 Task: Establish milestones for completing different sections of the insights report.
Action: Mouse moved to (221, 129)
Screenshot: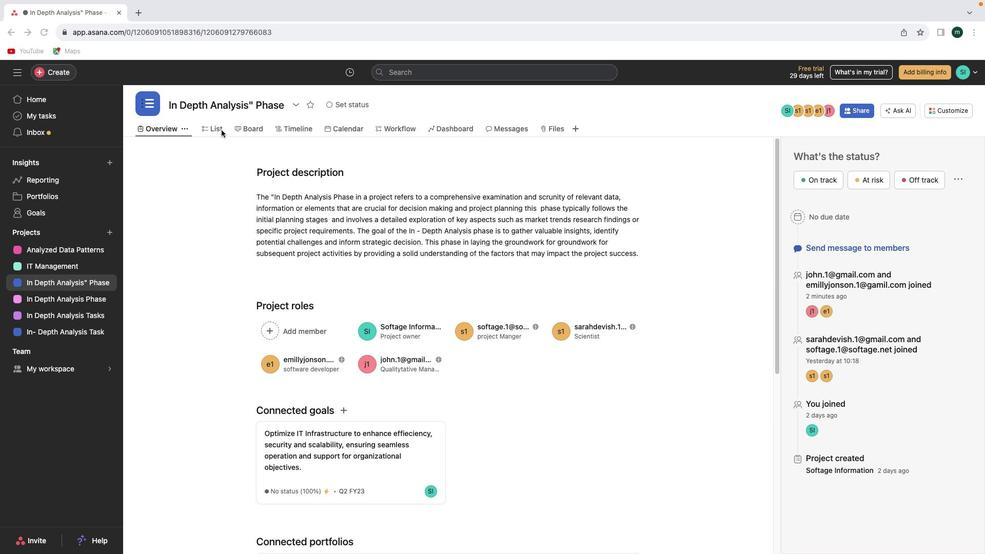 
Action: Mouse pressed left at (221, 129)
Screenshot: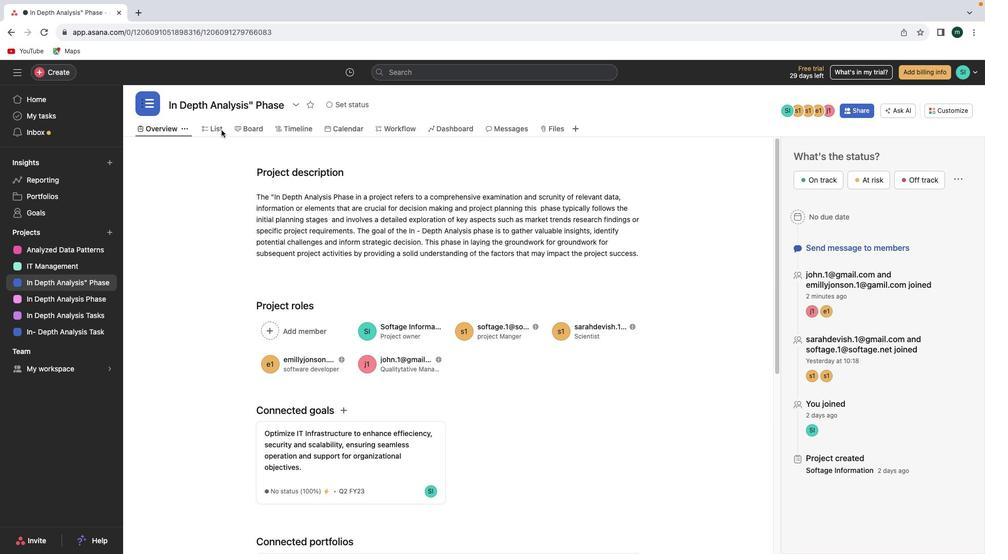 
Action: Mouse moved to (221, 131)
Screenshot: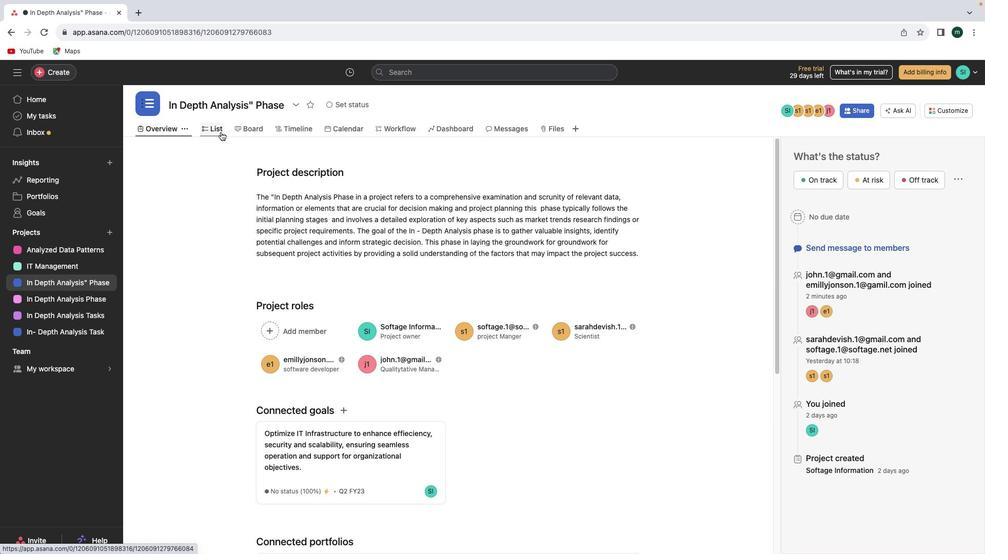 
Action: Mouse pressed left at (221, 131)
Screenshot: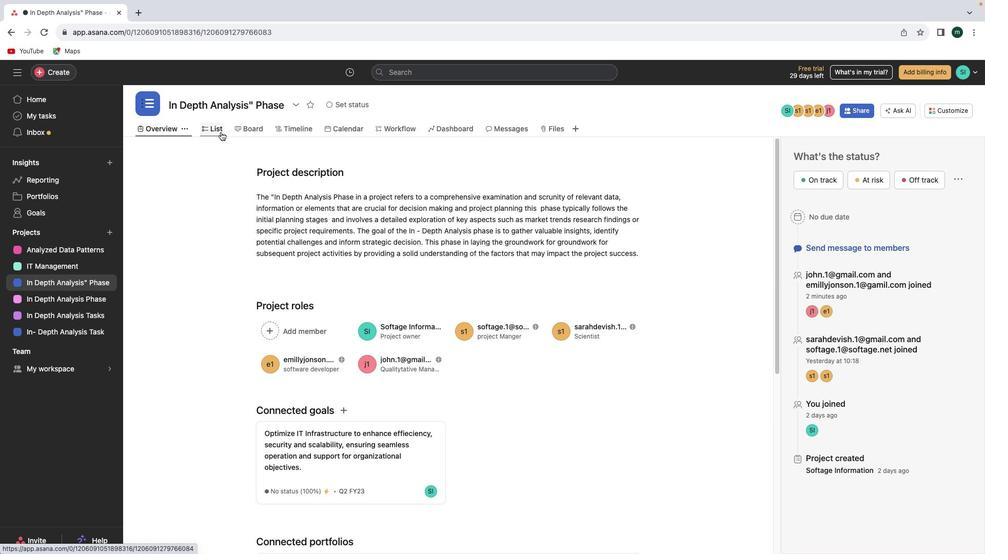 
Action: Mouse moved to (332, 205)
Screenshot: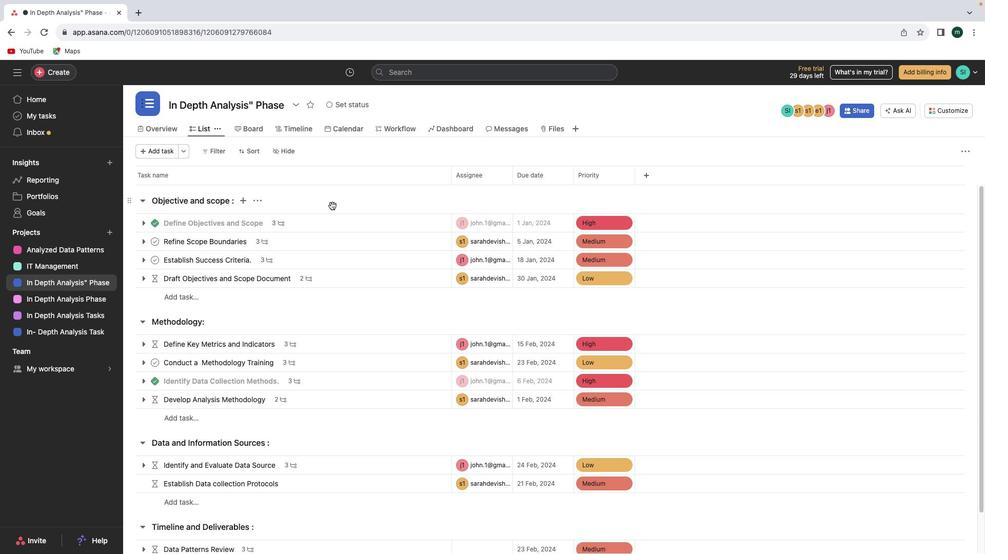 
Action: Mouse pressed left at (332, 205)
Screenshot: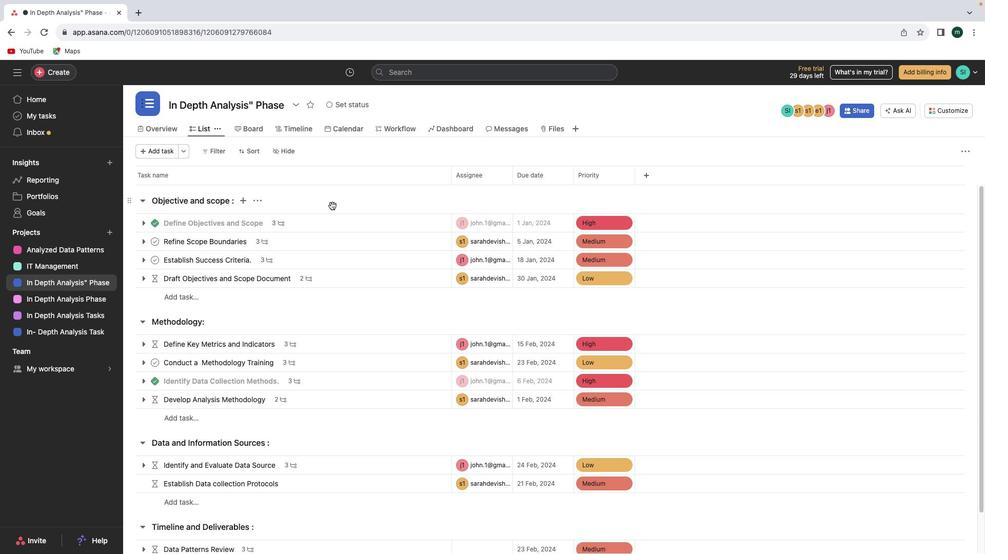 
Action: Mouse moved to (188, 202)
Screenshot: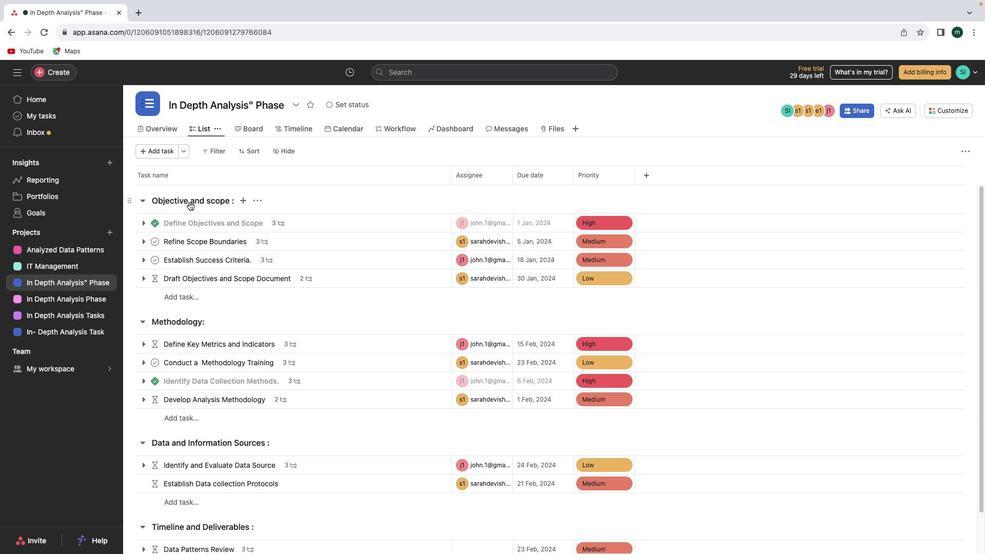 
Action: Mouse pressed left at (188, 202)
Screenshot: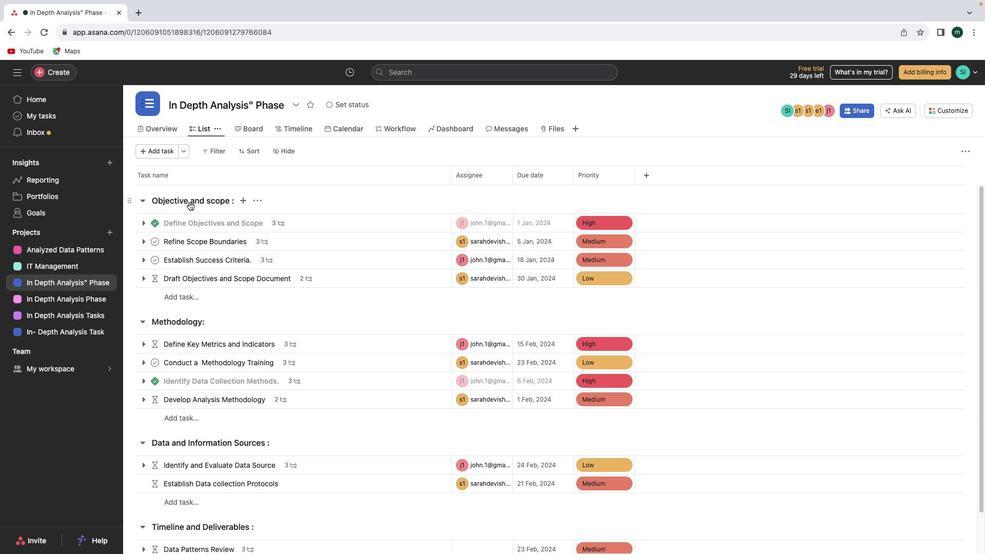 
Action: Mouse moved to (328, 220)
Screenshot: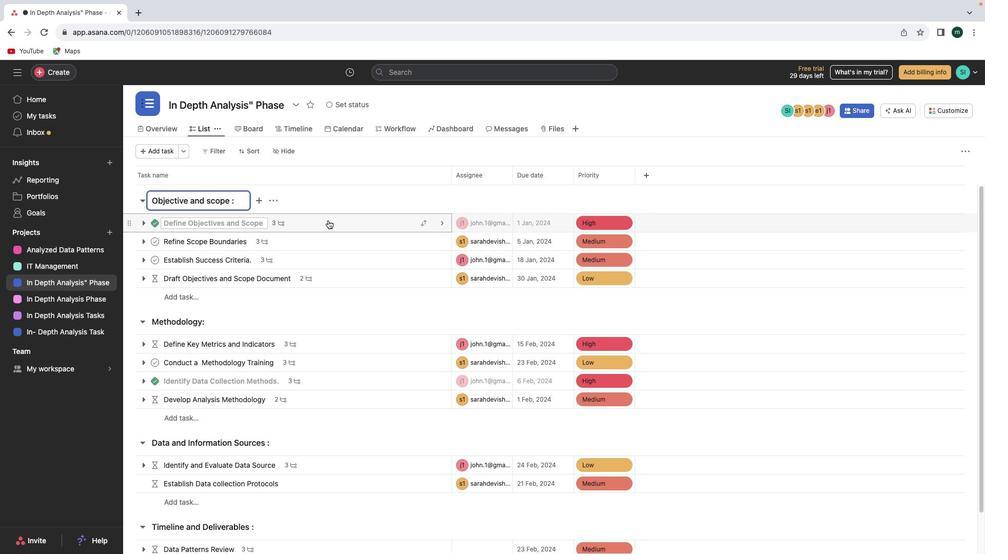 
Action: Mouse pressed left at (328, 220)
Screenshot: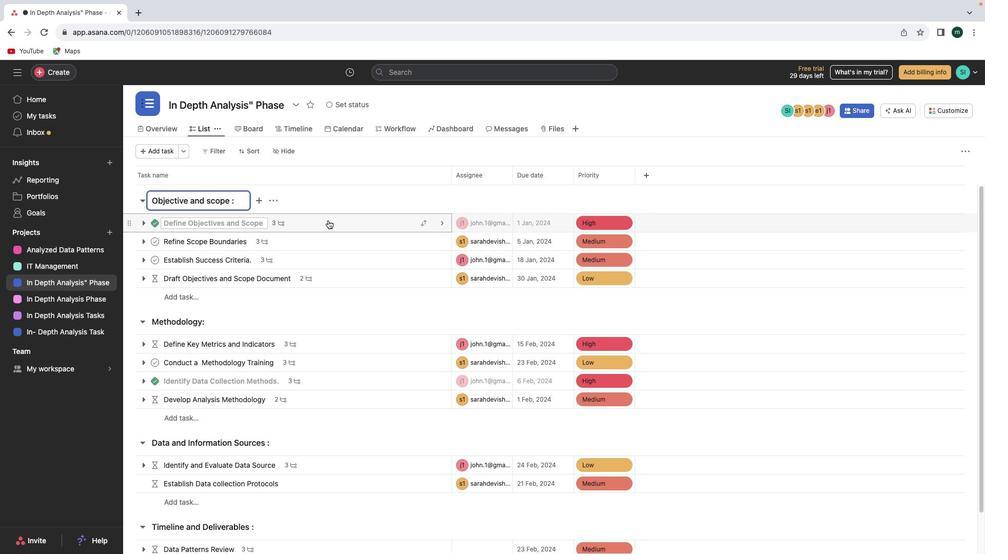 
Action: Mouse moved to (888, 99)
Screenshot: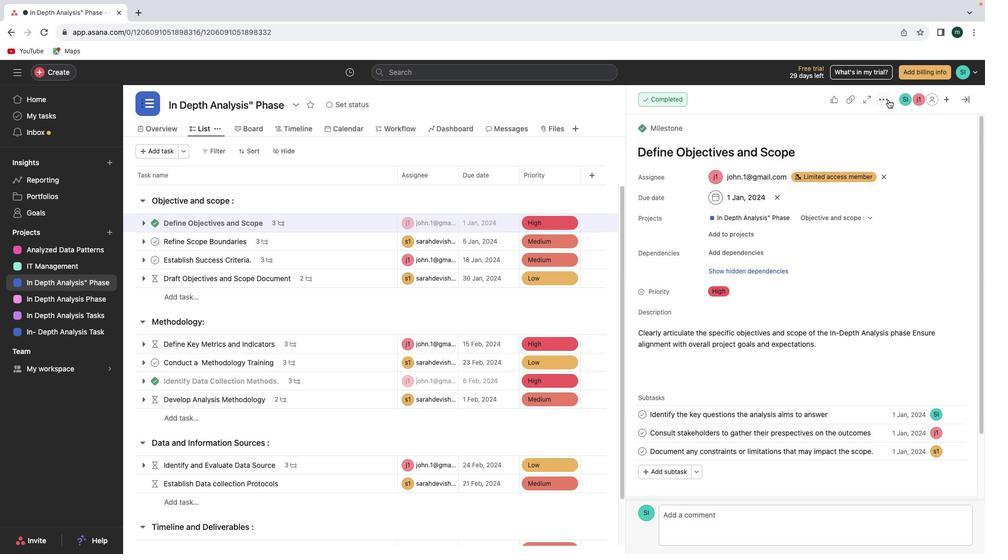 
Action: Mouse pressed left at (888, 99)
Screenshot: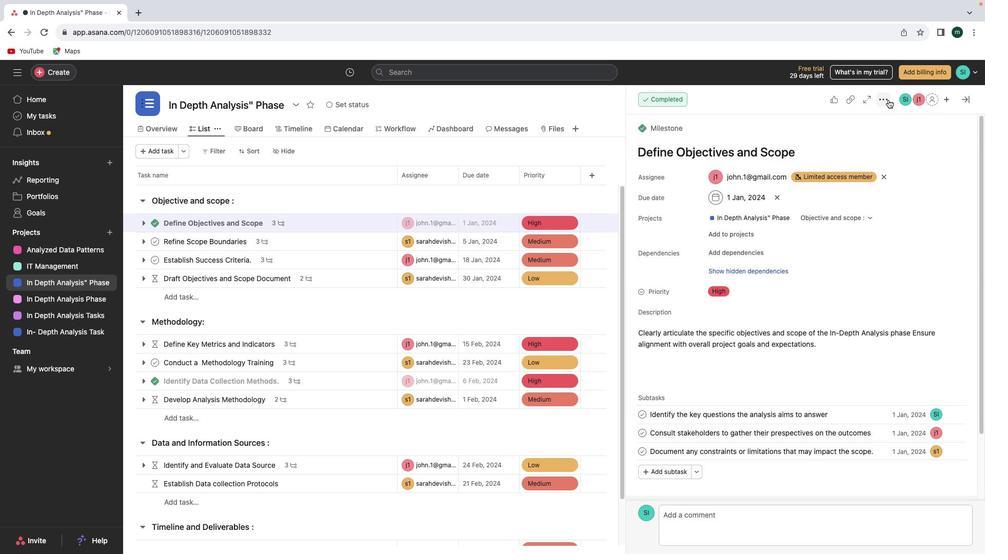 
Action: Mouse moved to (824, 293)
Screenshot: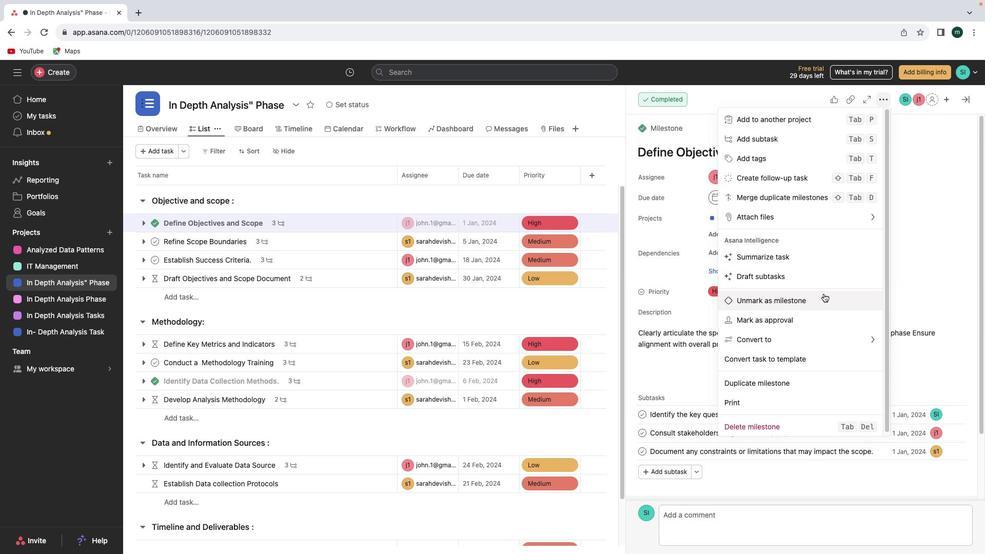 
Action: Mouse pressed left at (824, 293)
Screenshot: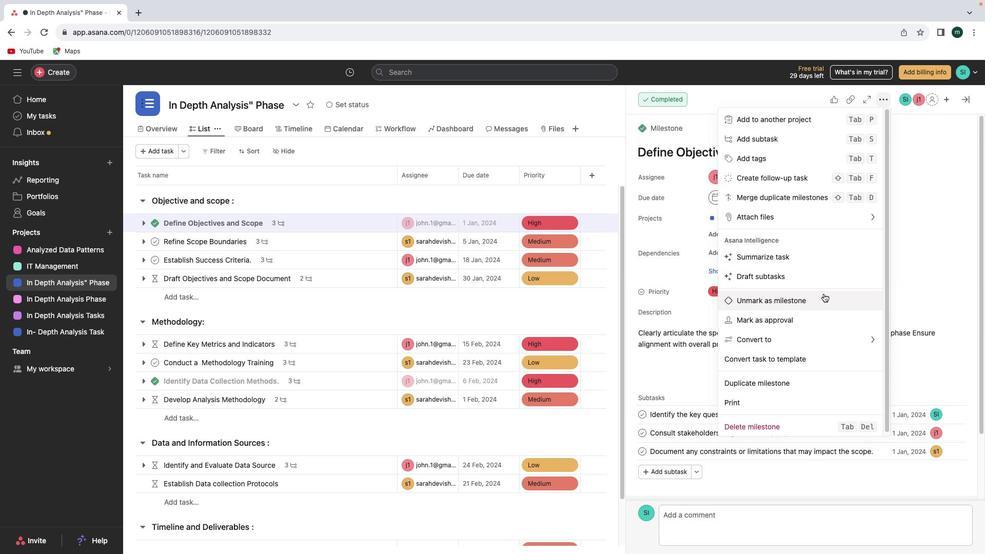 
Action: Mouse moved to (476, 195)
Screenshot: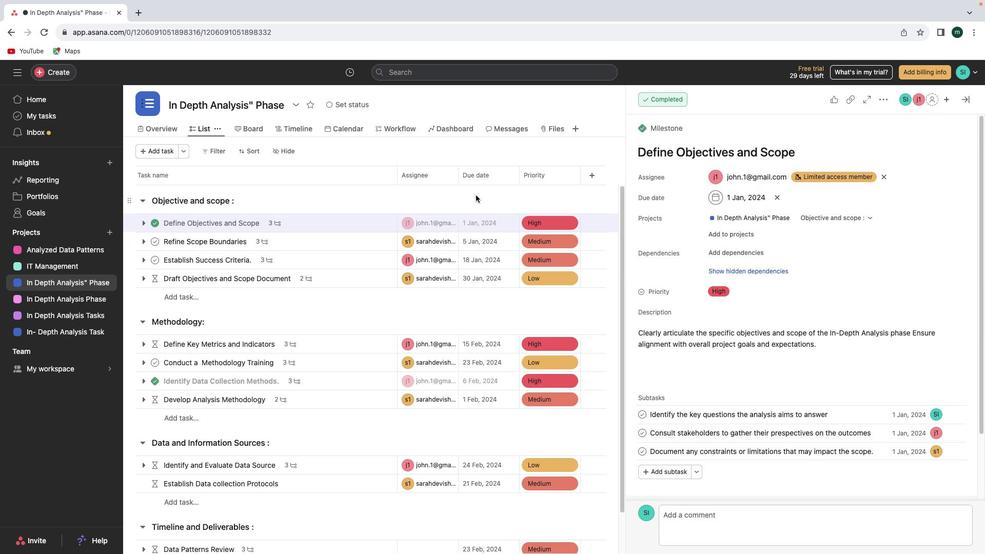 
Action: Mouse pressed left at (476, 195)
Screenshot: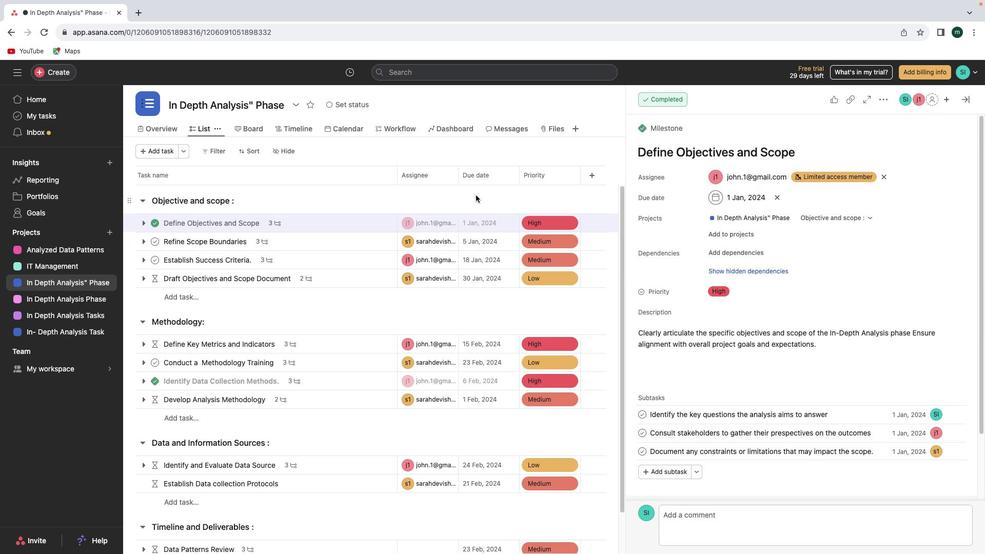 
Action: Mouse moved to (309, 254)
Screenshot: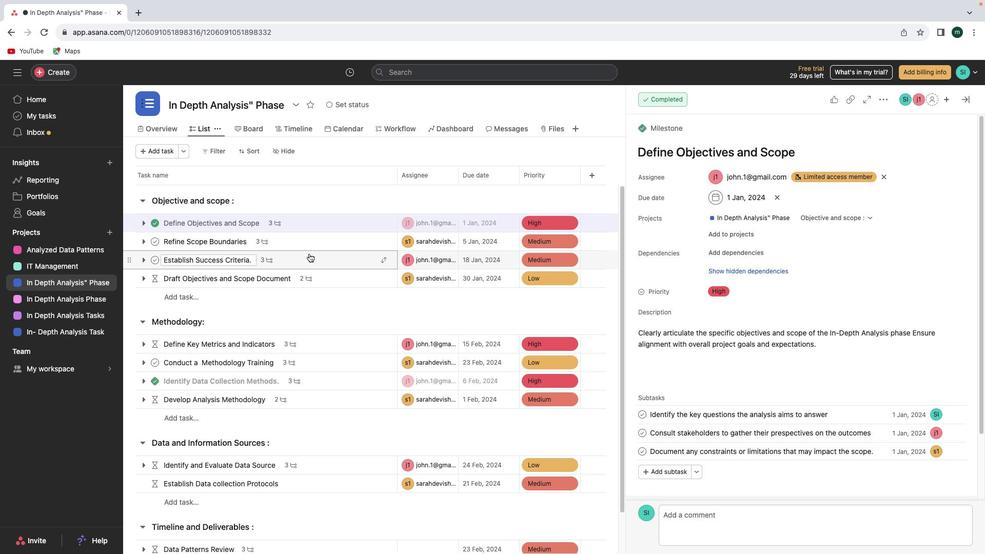 
Action: Mouse pressed left at (309, 254)
Screenshot: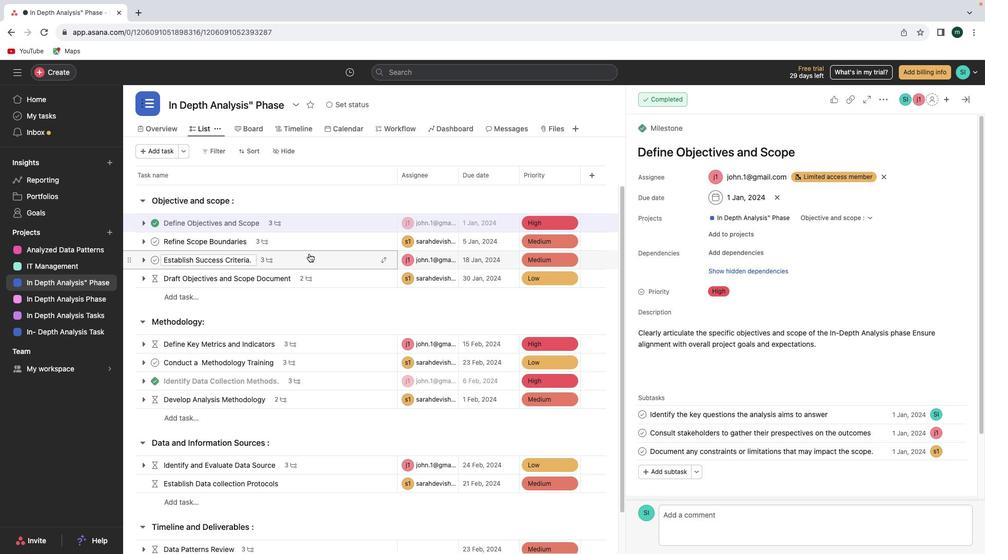 
Action: Mouse moved to (886, 100)
Screenshot: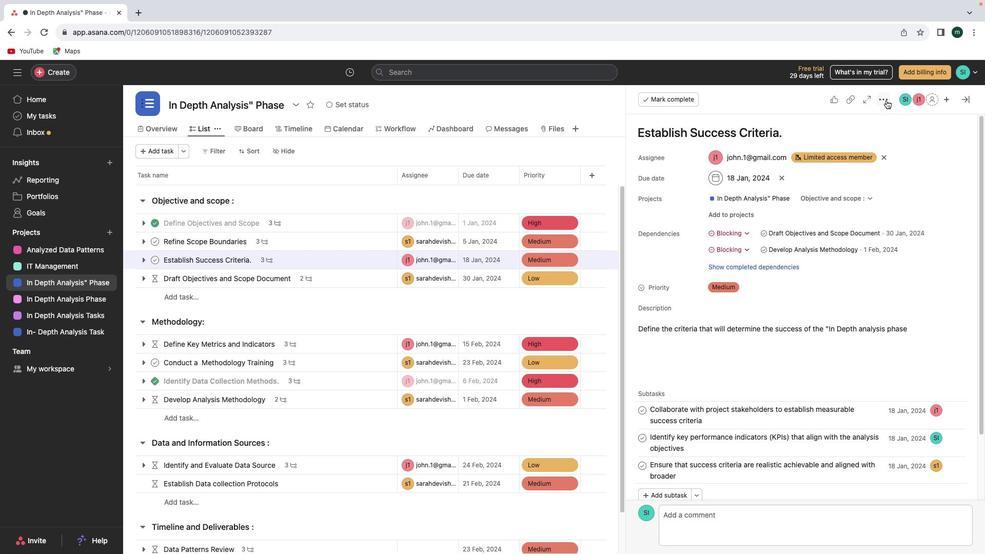 
Action: Mouse pressed left at (886, 100)
Screenshot: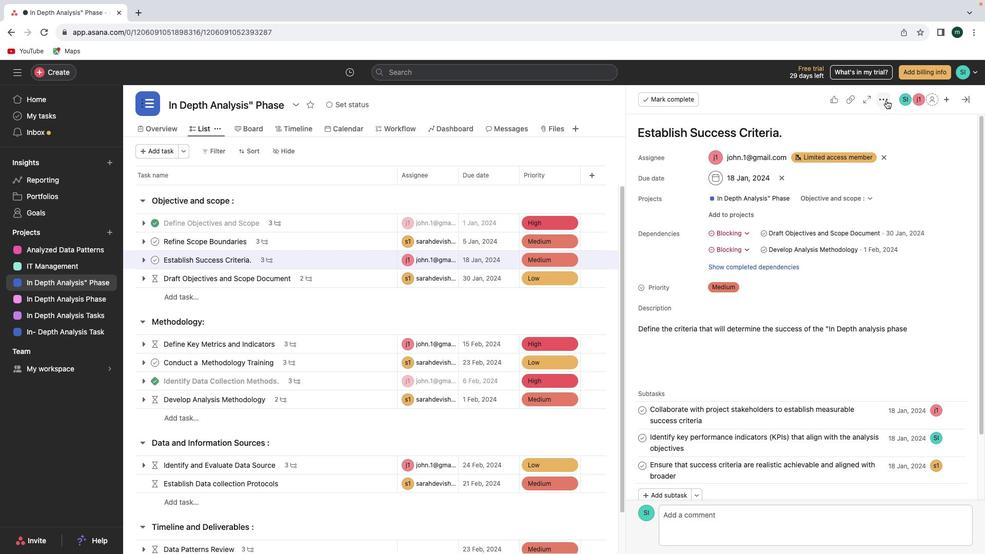
Action: Mouse moved to (820, 296)
Screenshot: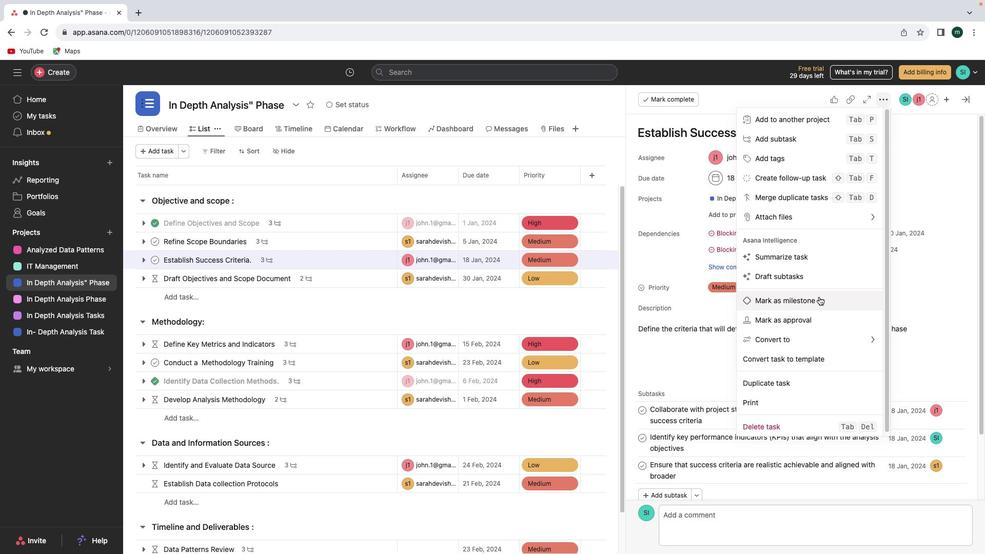 
Action: Mouse pressed left at (820, 296)
Screenshot: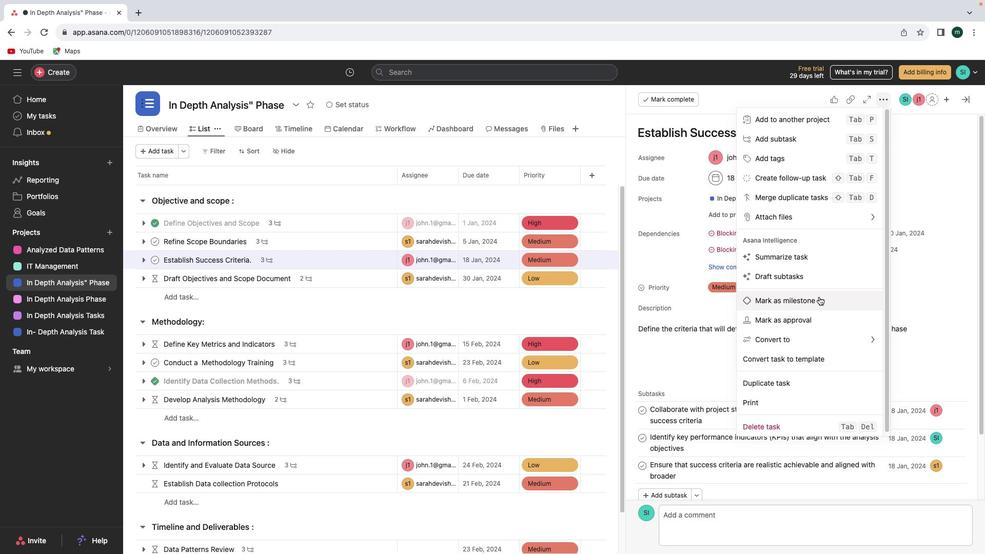 
Action: Mouse moved to (962, 100)
Screenshot: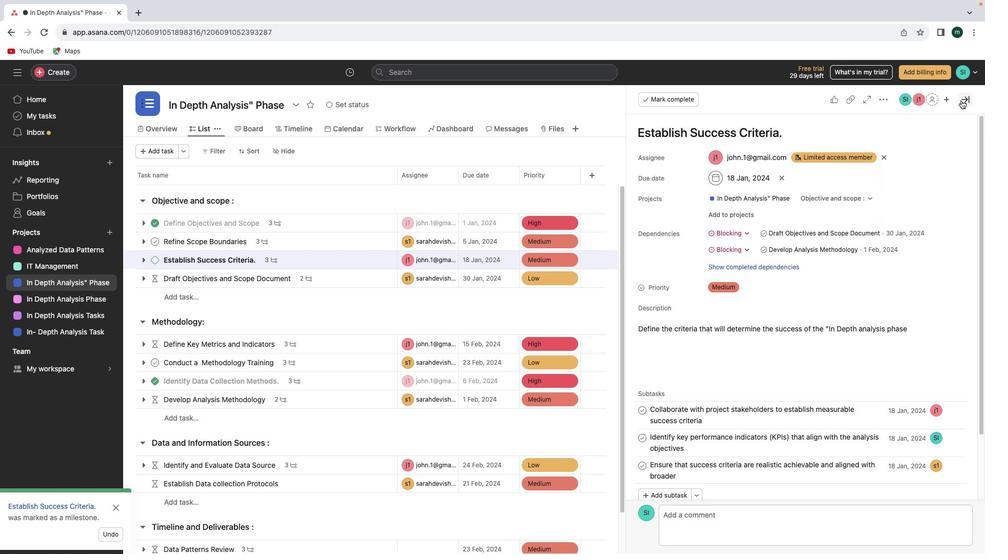 
Action: Mouse pressed left at (962, 100)
Screenshot: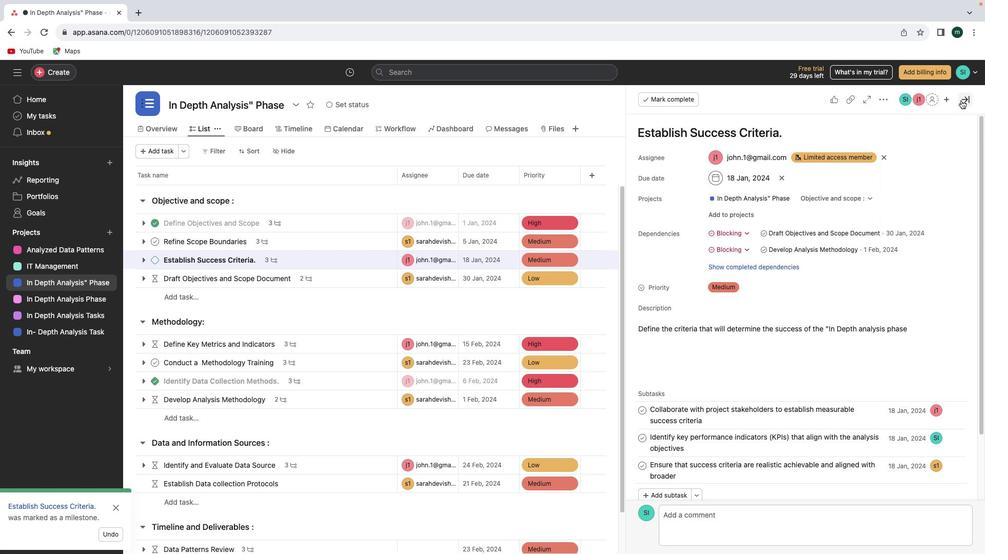 
Action: Mouse moved to (349, 344)
Screenshot: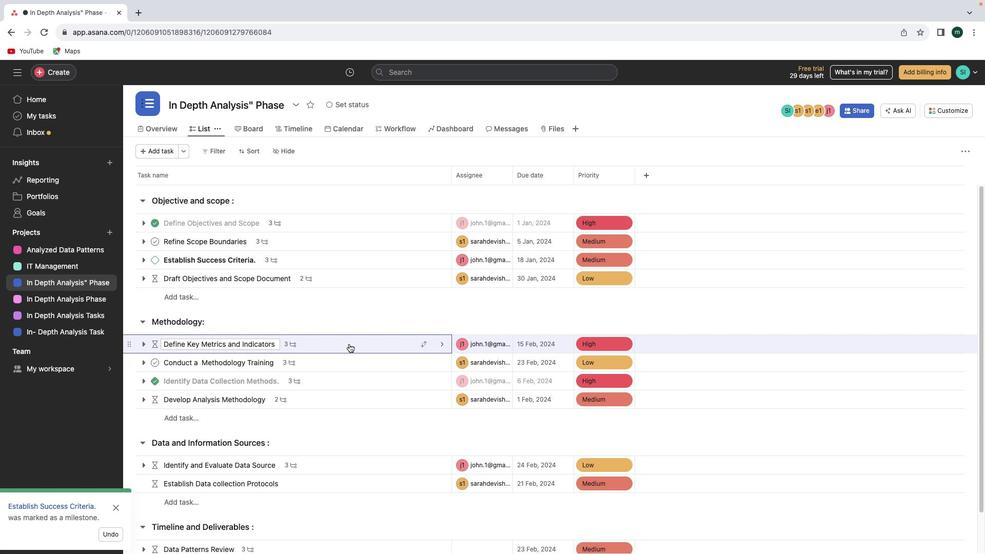 
Action: Mouse pressed left at (349, 344)
Screenshot: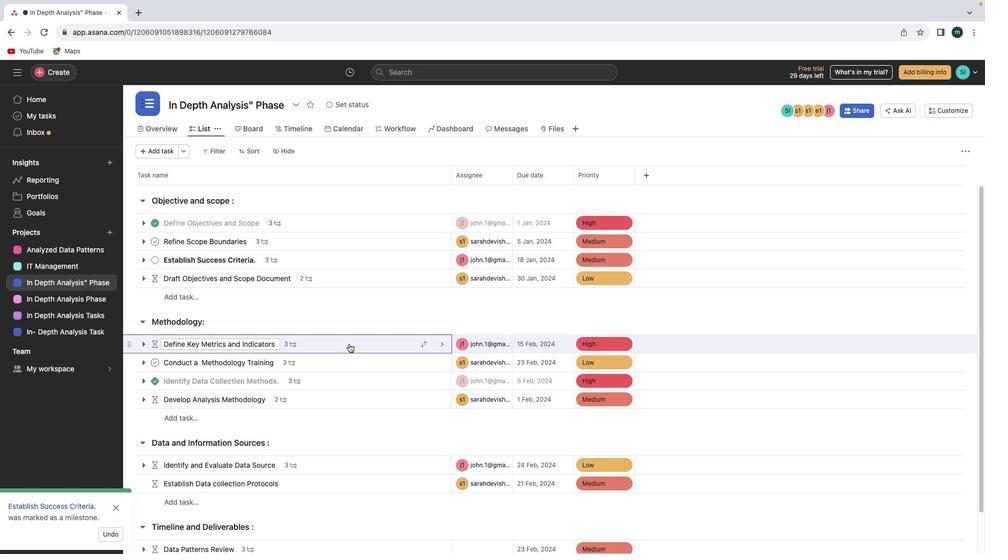 
Action: Mouse moved to (886, 101)
Screenshot: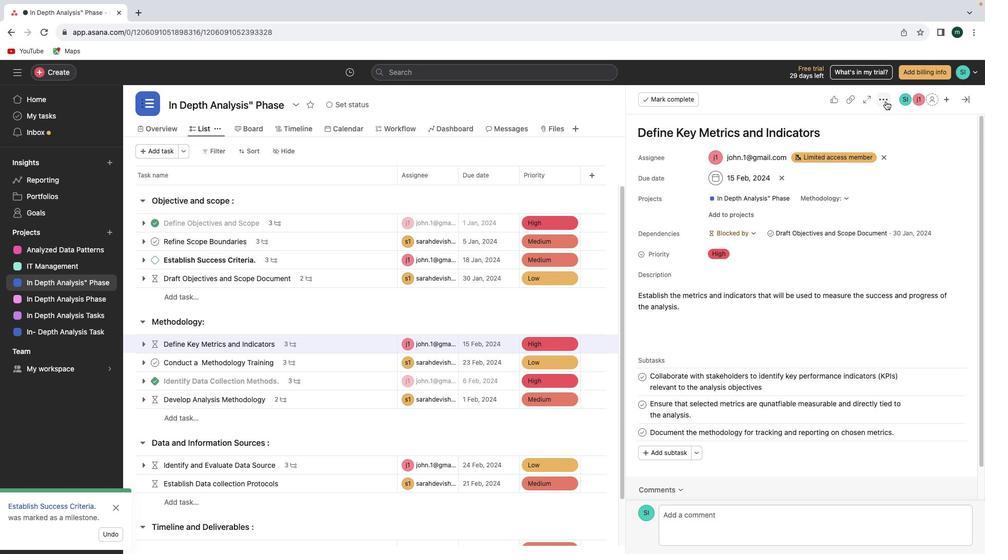 
Action: Mouse pressed left at (886, 101)
Screenshot: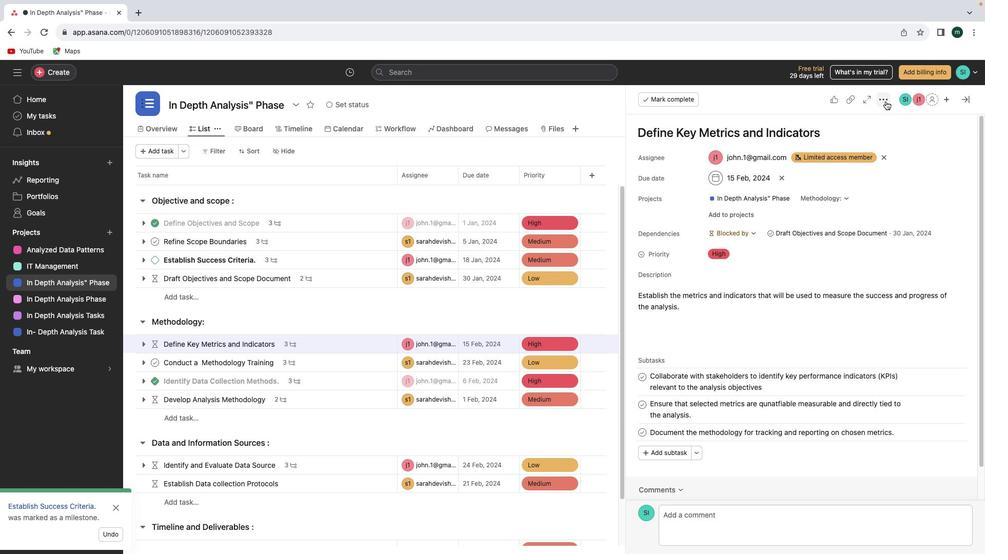 
Action: Mouse moved to (815, 306)
Screenshot: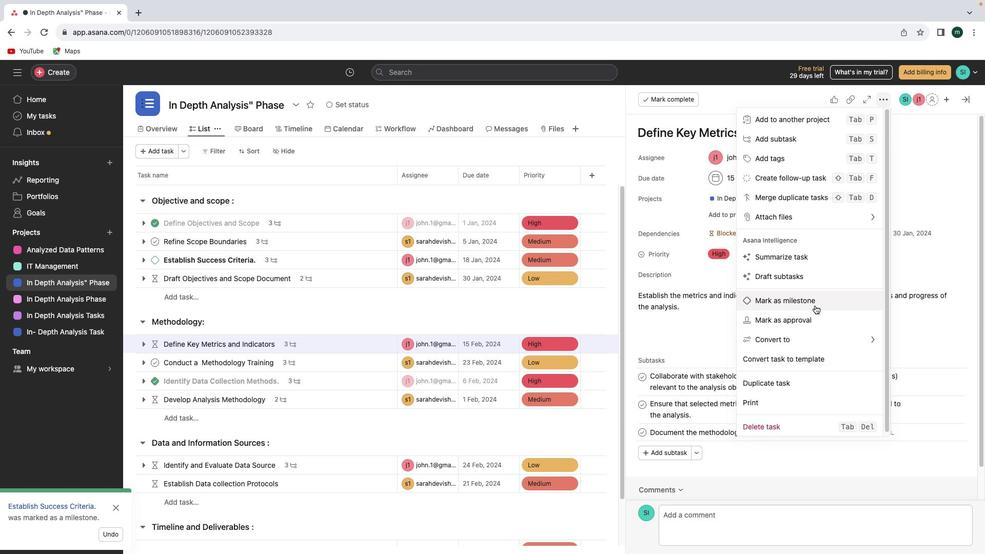 
Action: Mouse pressed left at (815, 306)
Screenshot: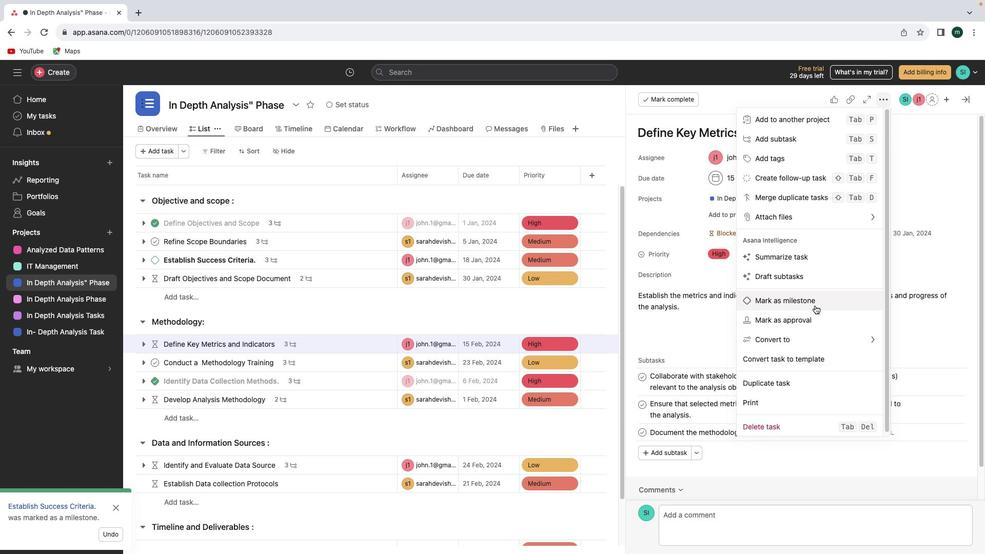 
Action: Mouse moved to (962, 100)
Screenshot: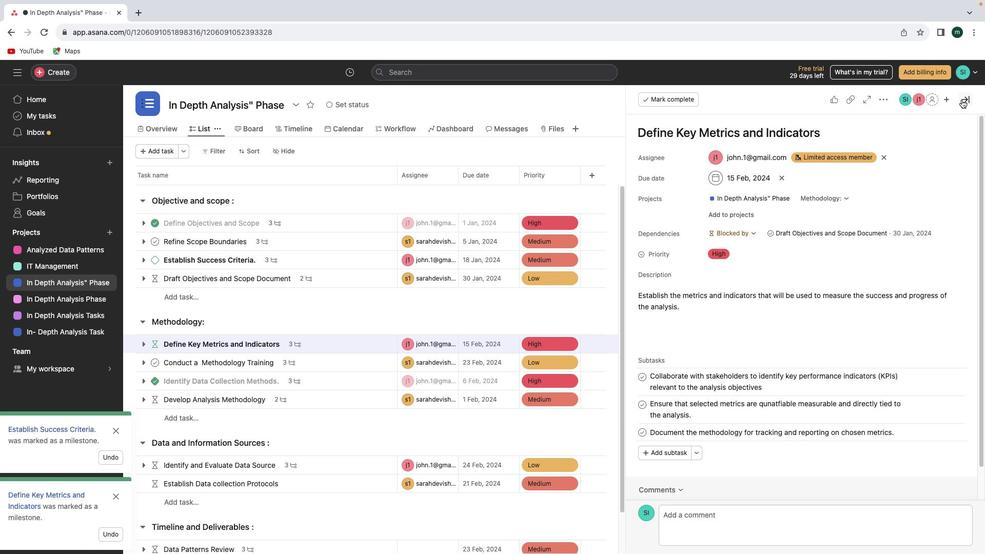 
Action: Mouse pressed left at (962, 100)
Screenshot: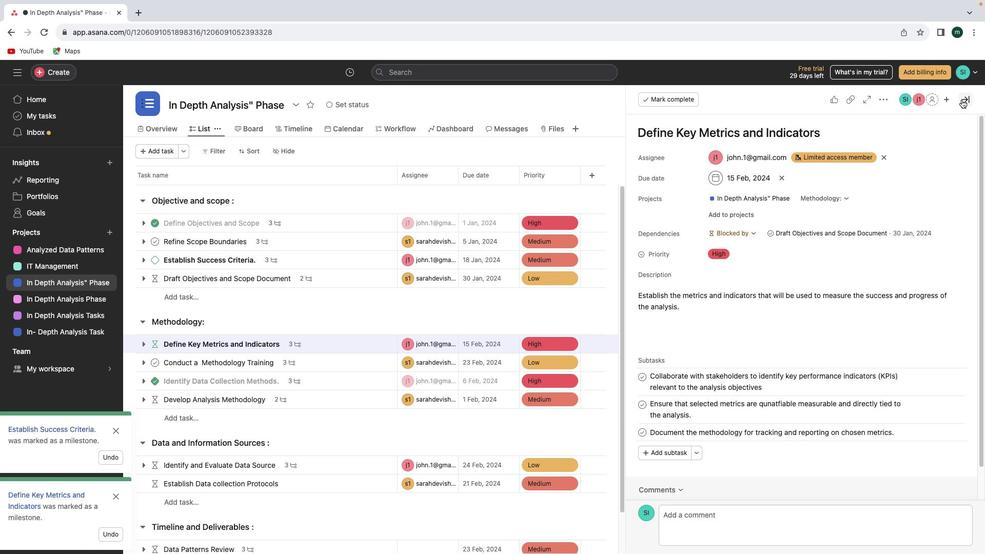 
Action: Mouse moved to (334, 402)
Screenshot: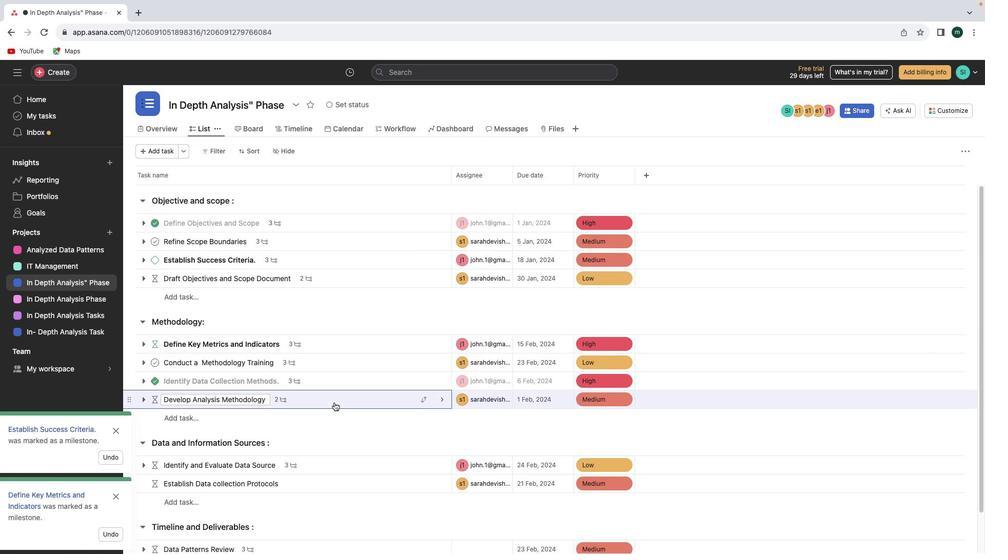
Action: Mouse pressed left at (334, 402)
Screenshot: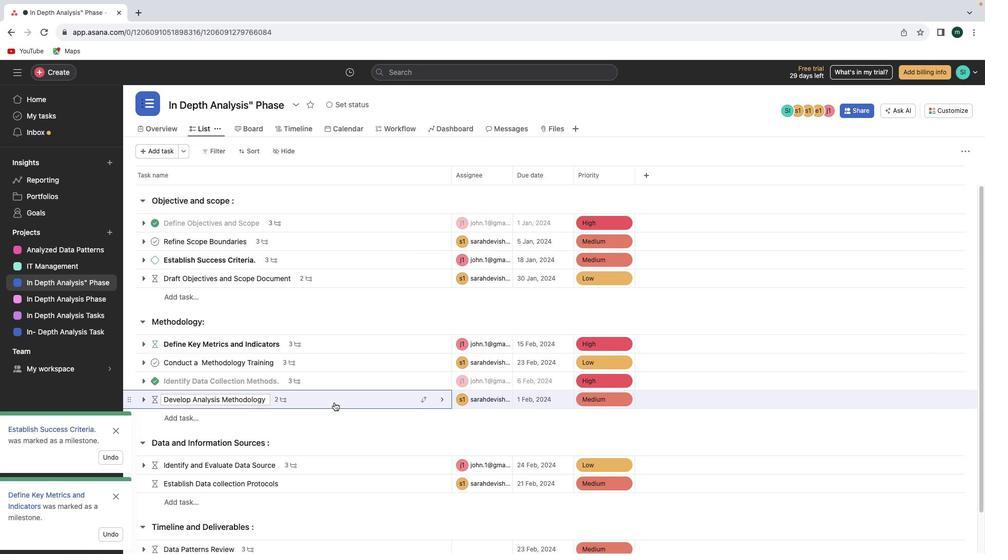 
Action: Mouse moved to (884, 101)
Screenshot: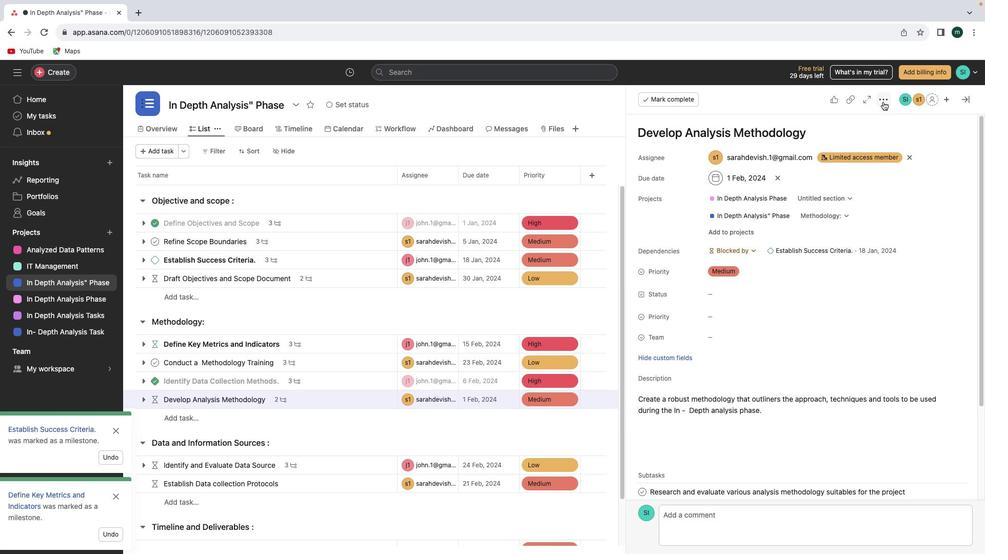 
Action: Mouse pressed left at (884, 101)
Screenshot: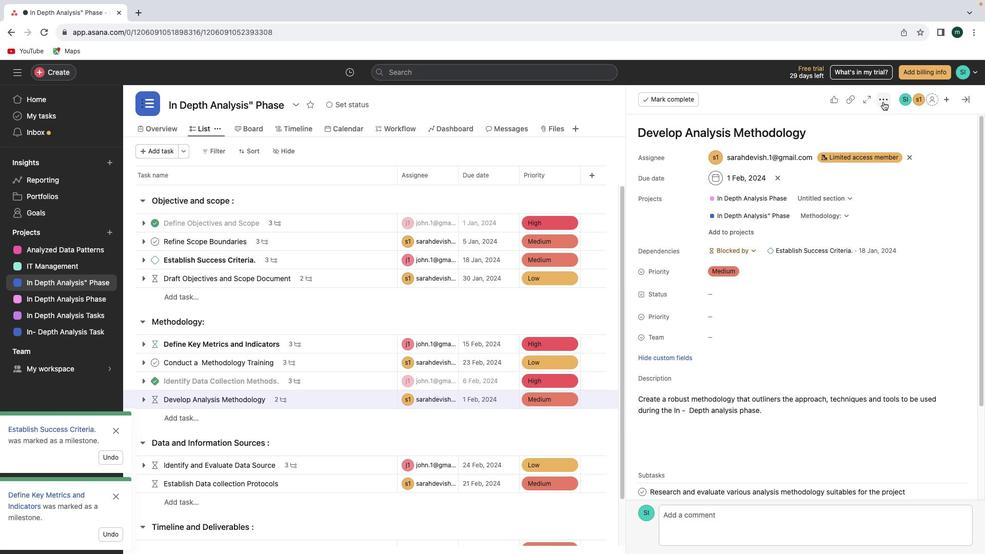 
Action: Mouse moved to (855, 306)
Screenshot: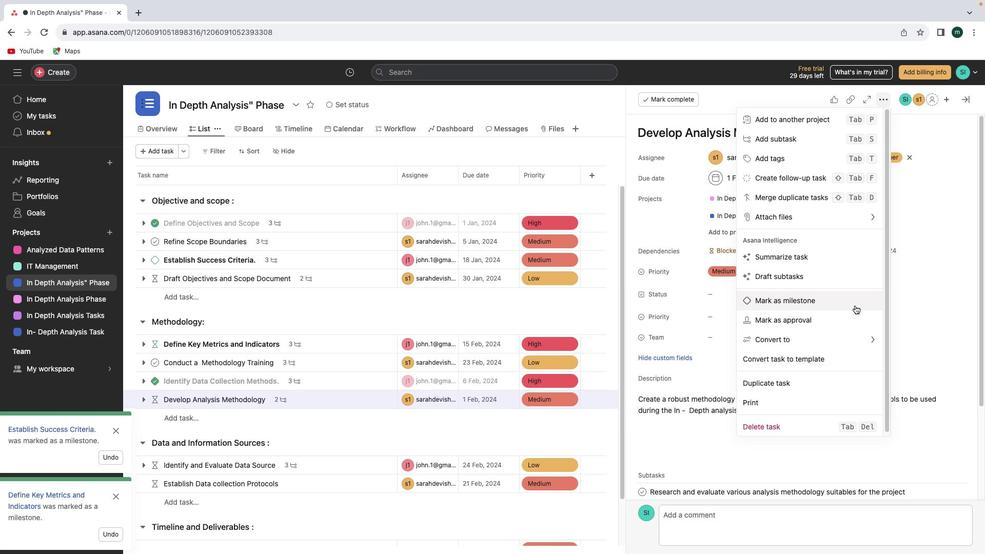 
Action: Mouse pressed left at (855, 306)
Screenshot: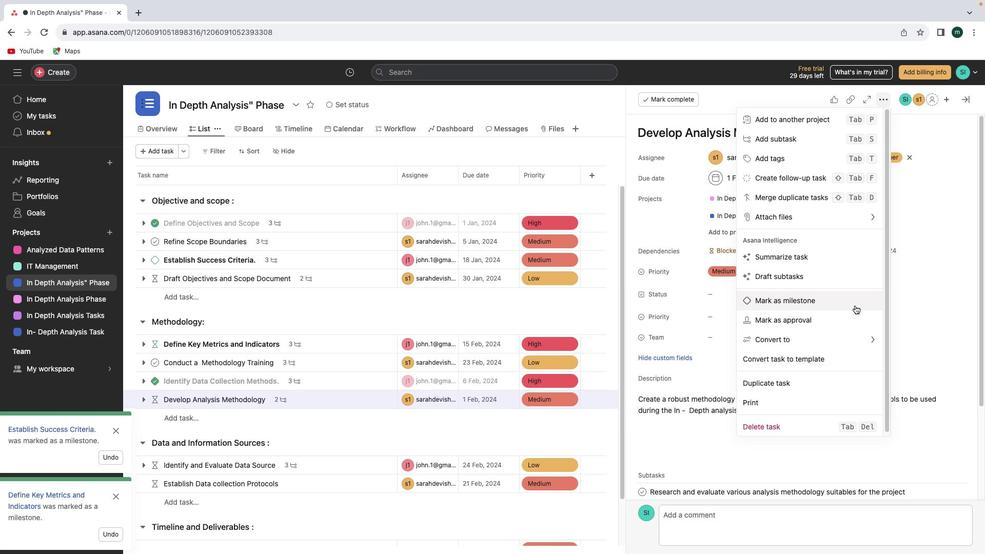 
Action: Mouse moved to (959, 95)
Screenshot: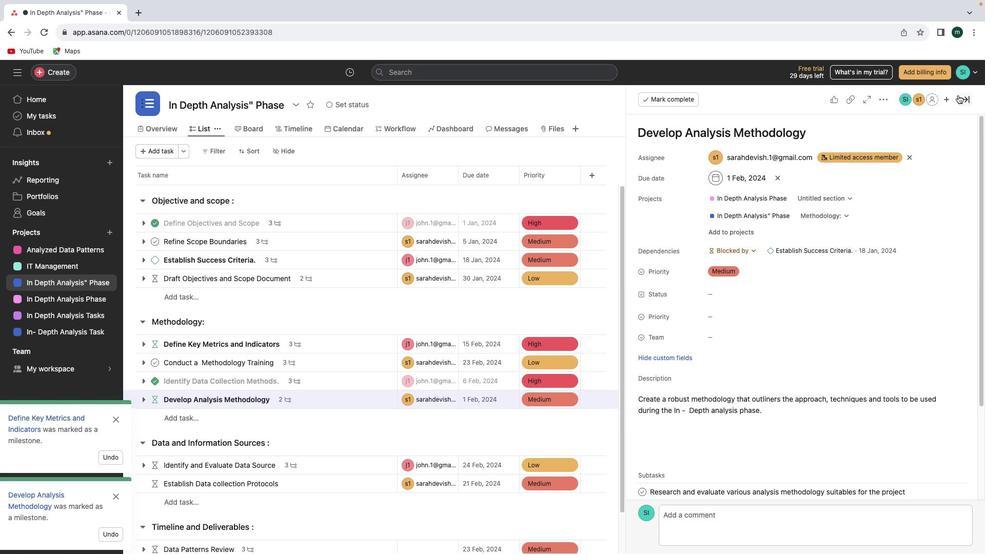 
Action: Mouse pressed left at (959, 95)
Screenshot: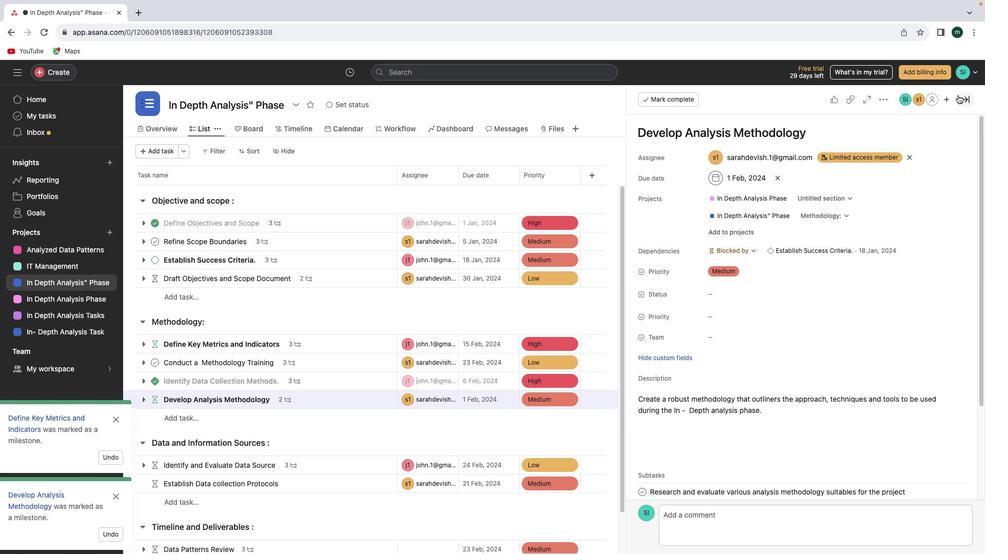 
Action: Mouse moved to (516, 457)
Screenshot: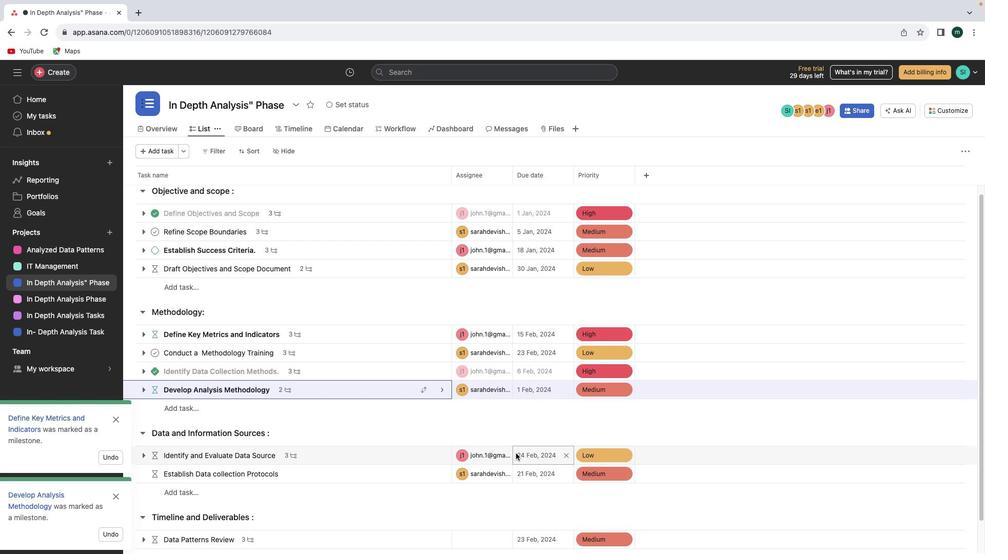 
Action: Mouse scrolled (516, 457) with delta (0, 0)
Screenshot: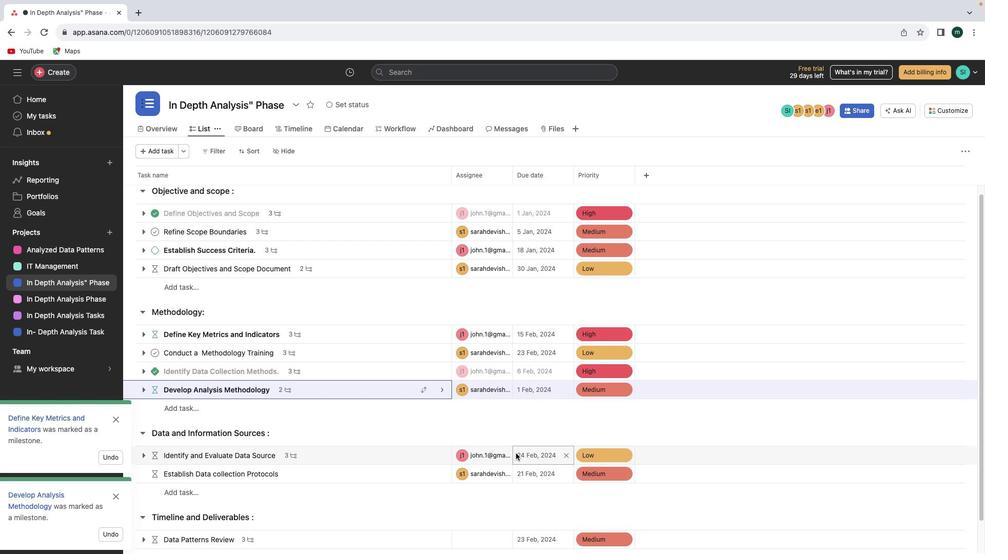 
Action: Mouse moved to (516, 457)
Screenshot: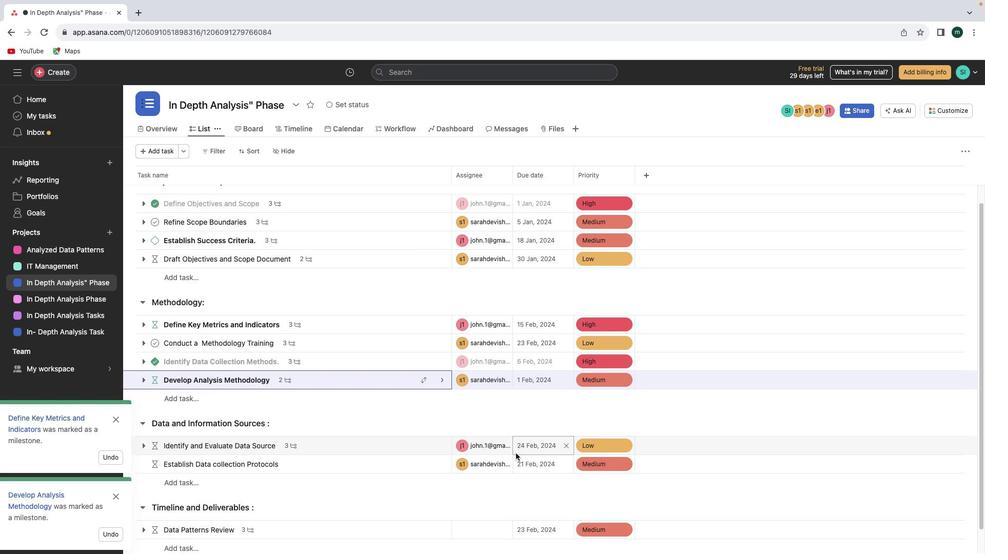 
Action: Mouse scrolled (516, 457) with delta (0, 0)
Screenshot: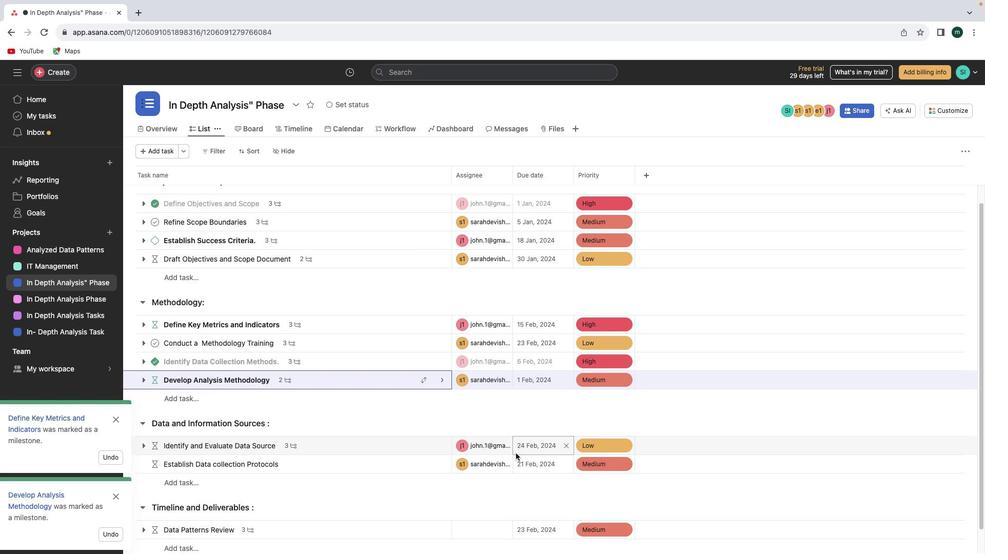 
Action: Mouse moved to (516, 456)
Screenshot: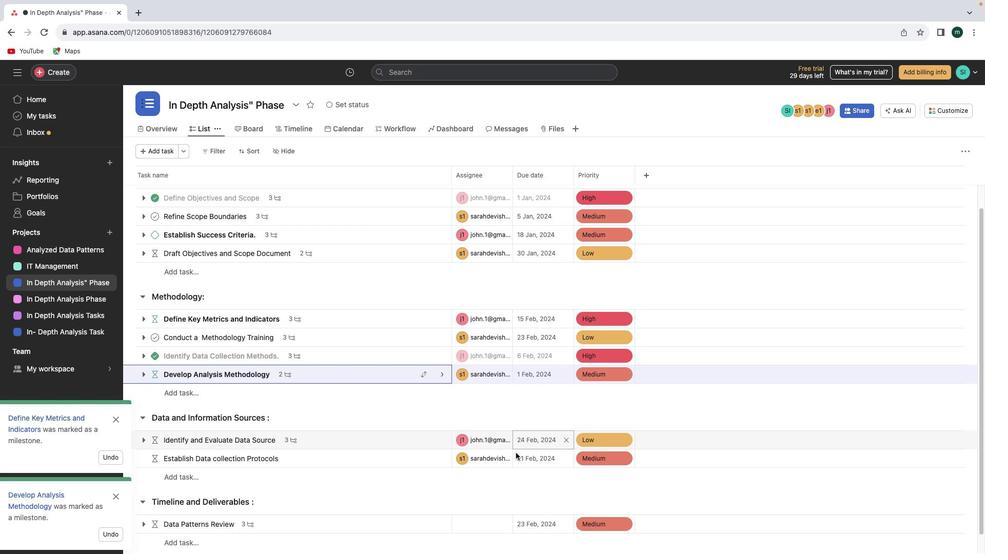 
Action: Mouse scrolled (516, 456) with delta (0, -1)
Screenshot: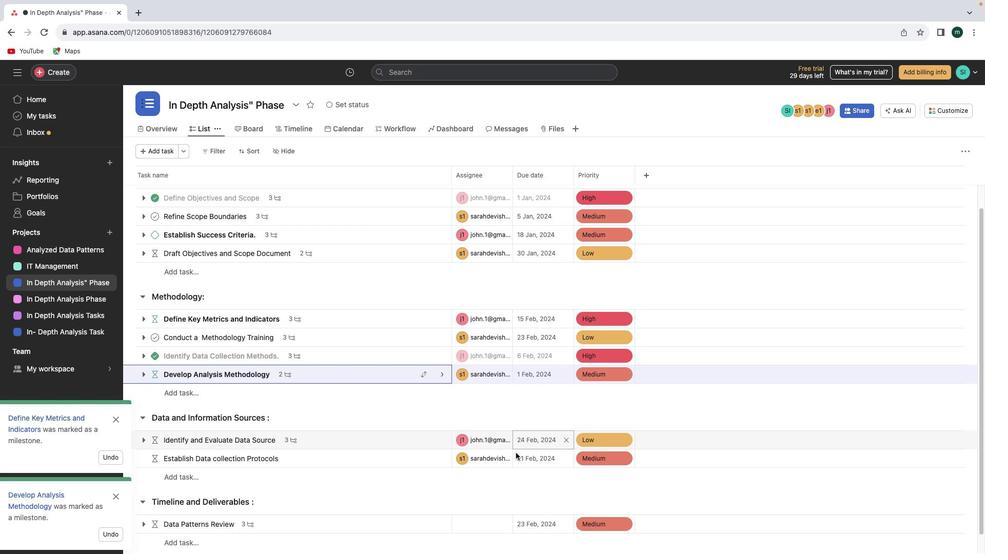 
Action: Mouse moved to (382, 421)
Screenshot: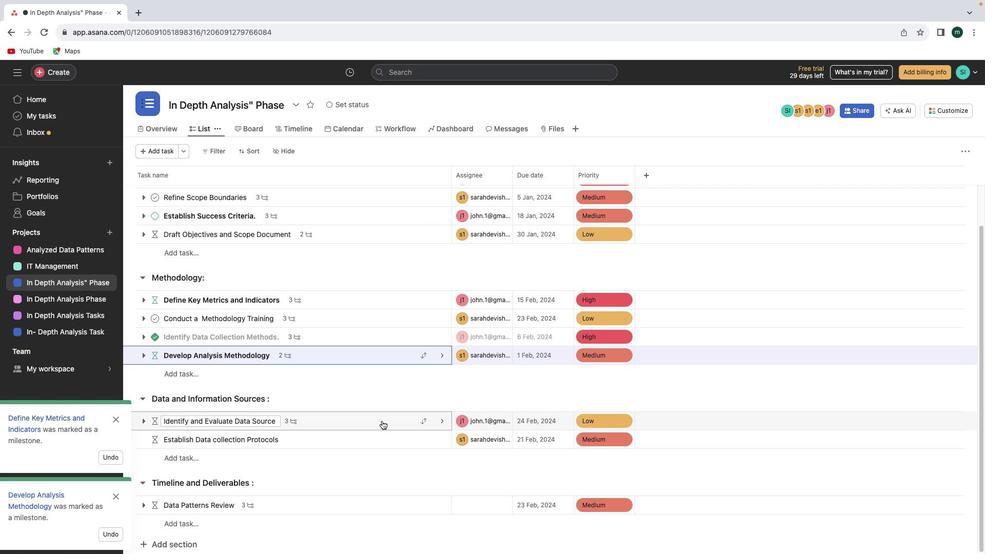 
Action: Mouse pressed left at (382, 421)
Screenshot: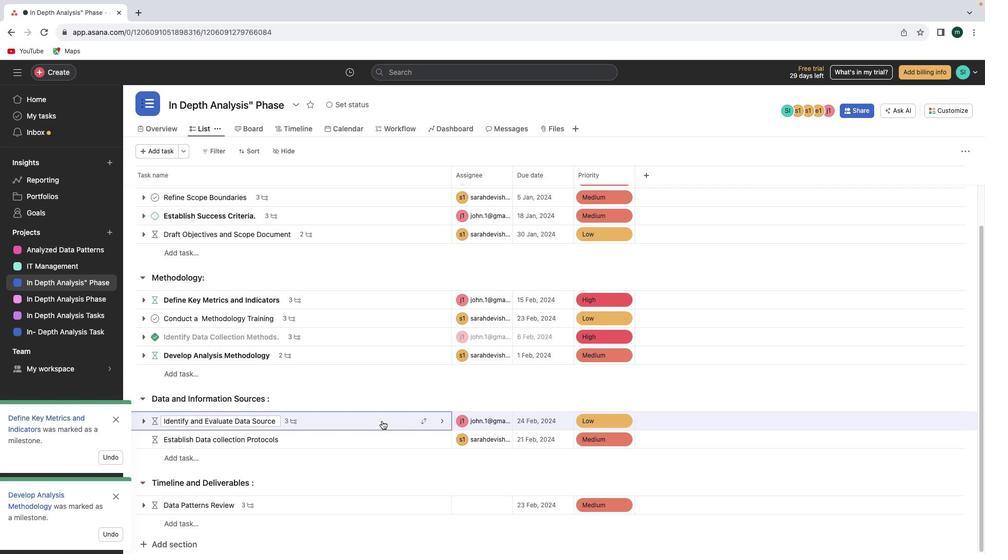 
Action: Mouse moved to (883, 99)
Screenshot: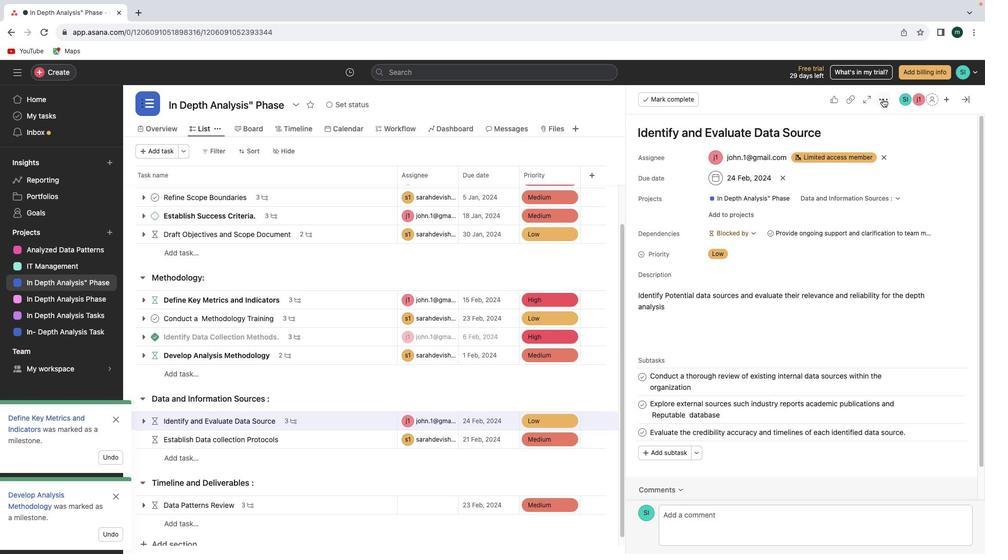 
Action: Mouse pressed left at (883, 99)
Screenshot: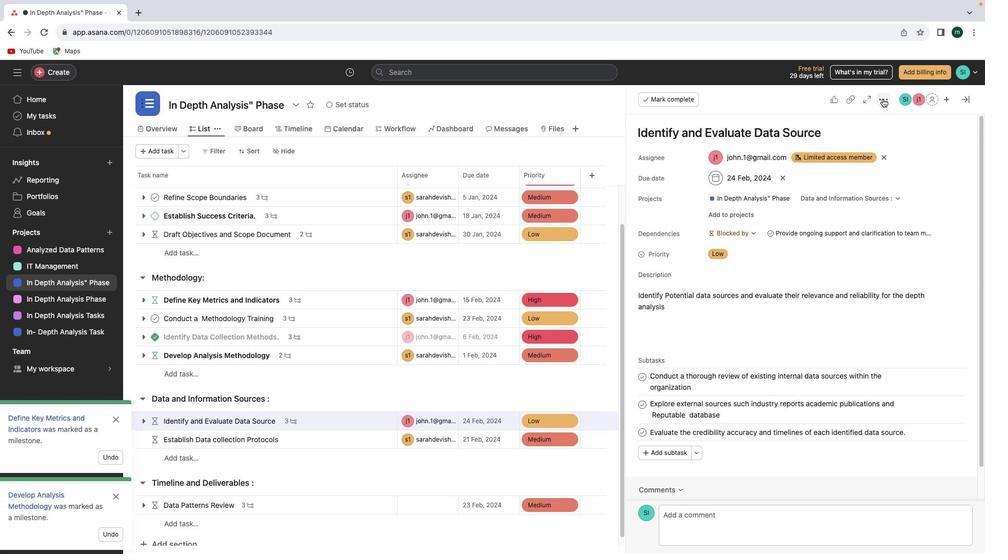 
Action: Mouse moved to (829, 301)
Screenshot: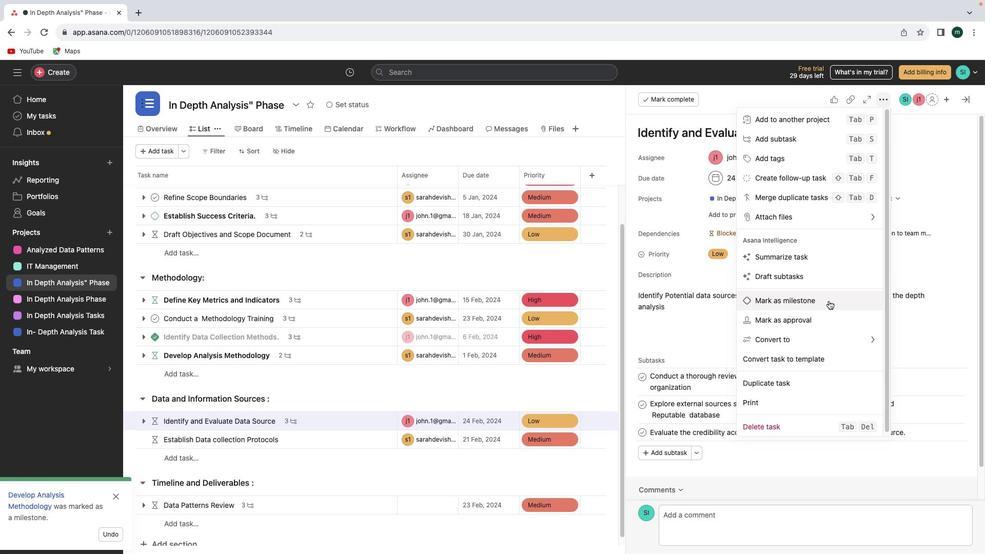 
Action: Mouse pressed left at (829, 301)
Screenshot: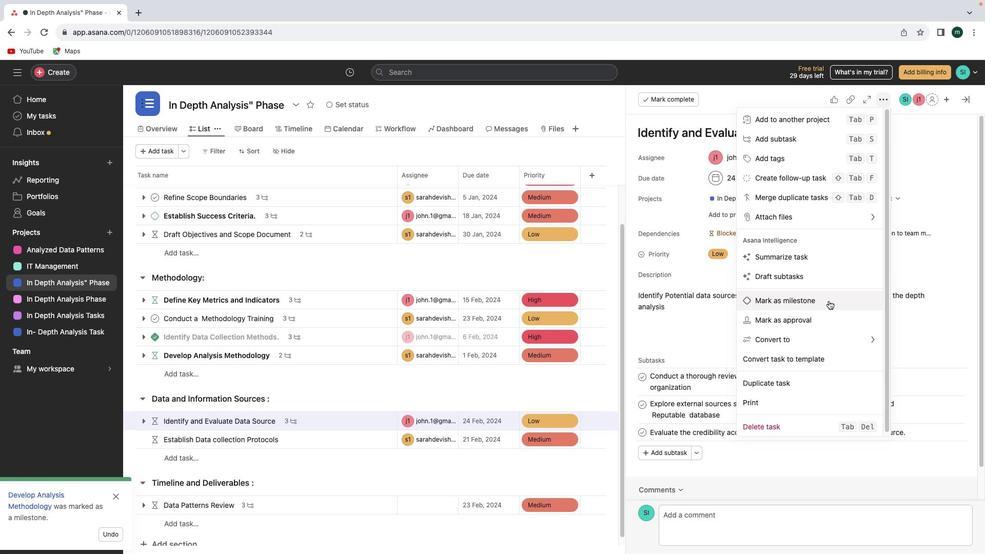 
Action: Mouse moved to (961, 100)
Screenshot: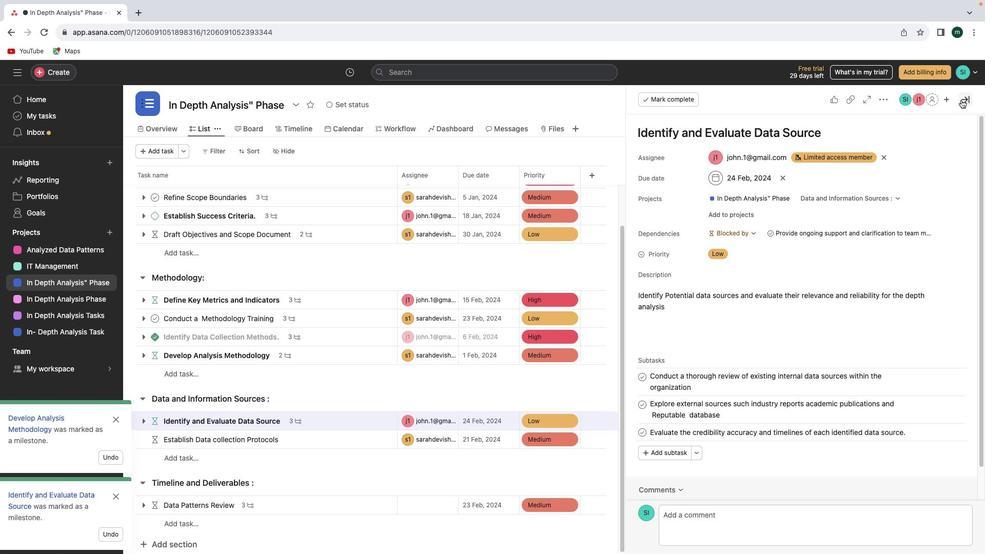 
Action: Mouse pressed left at (961, 100)
Screenshot: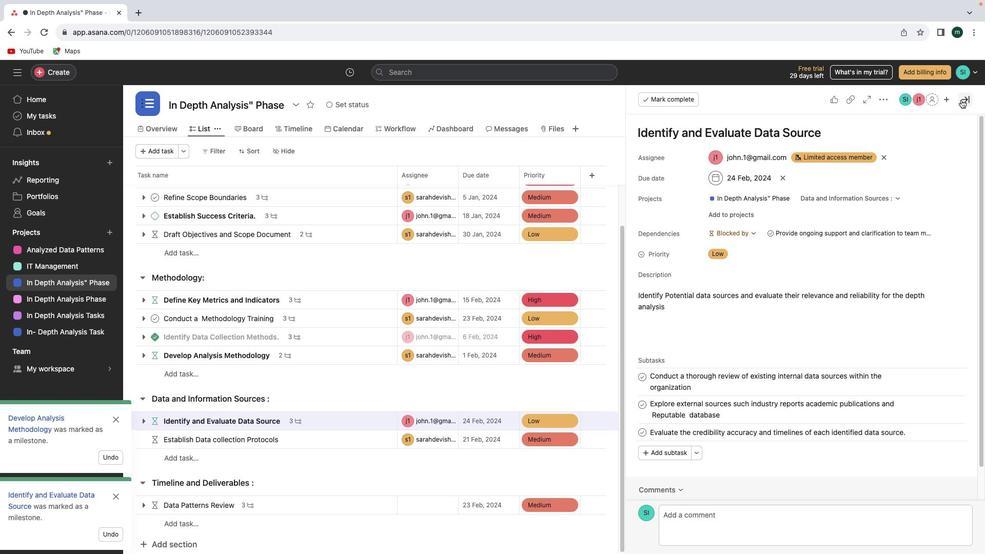 
Action: Mouse moved to (329, 462)
Screenshot: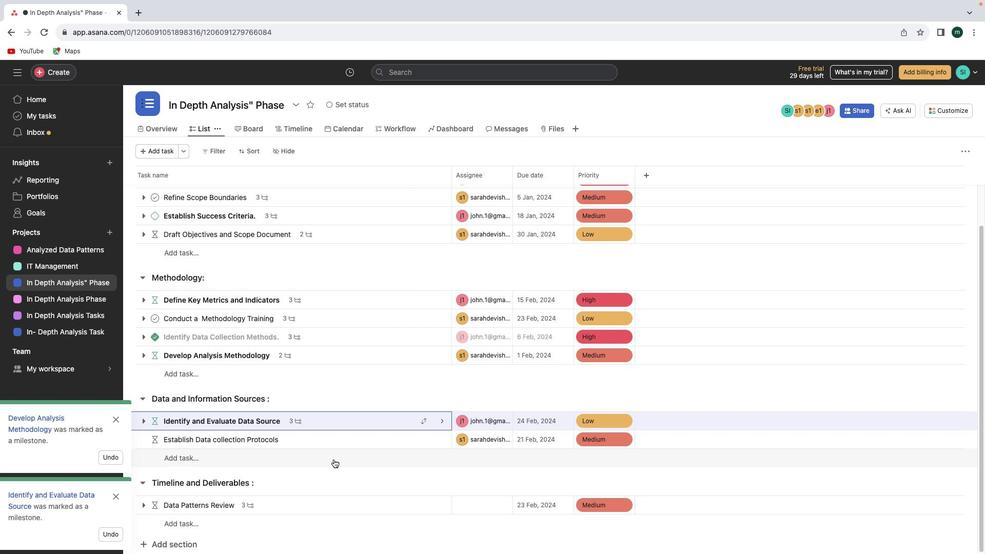 
Action: Mouse scrolled (329, 462) with delta (0, 0)
Screenshot: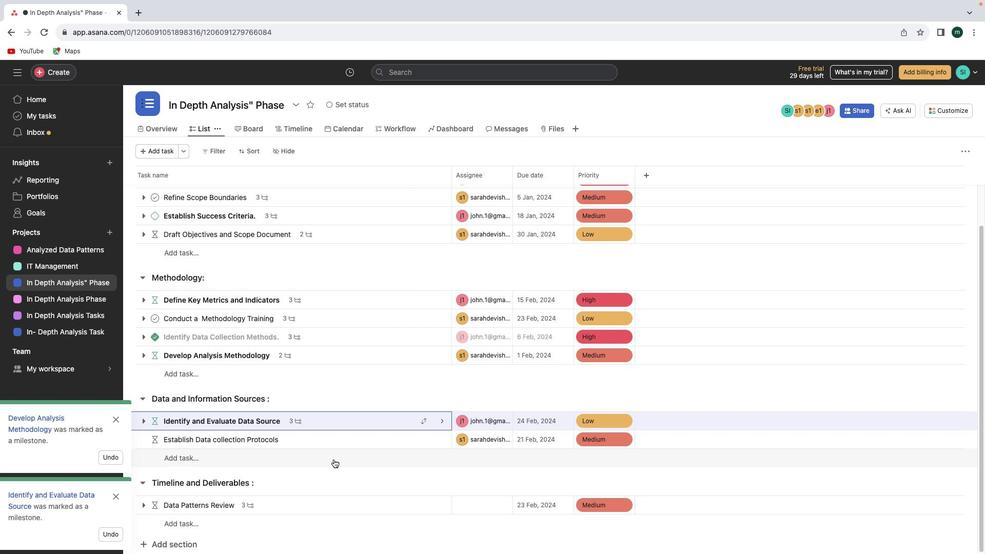 
Action: Mouse moved to (331, 461)
Screenshot: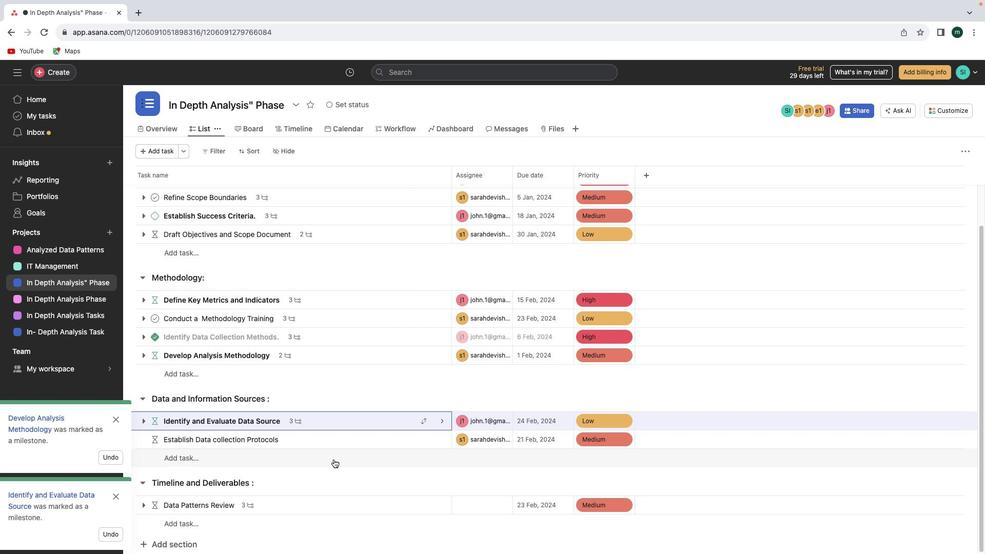 
Action: Mouse scrolled (331, 461) with delta (0, 0)
Screenshot: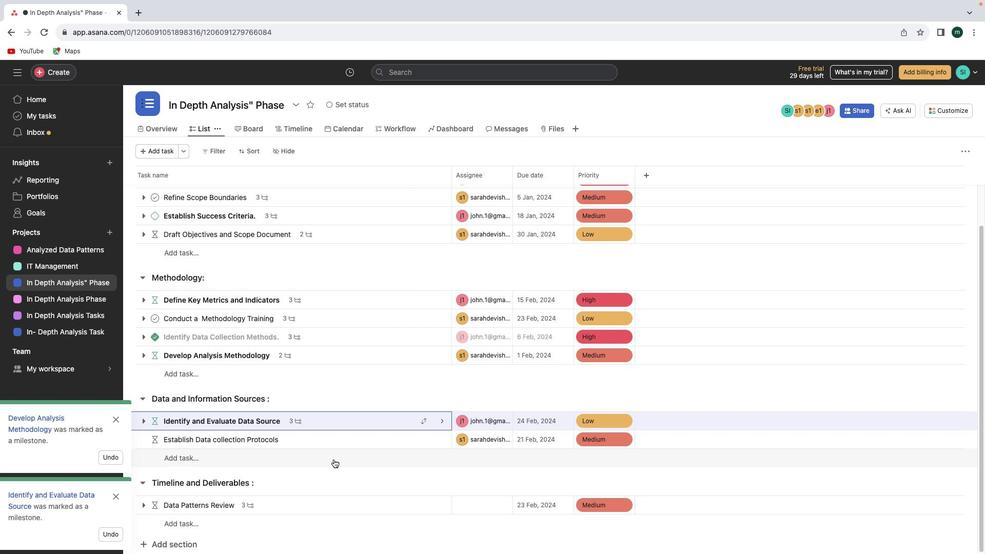 
Action: Mouse moved to (332, 461)
Screenshot: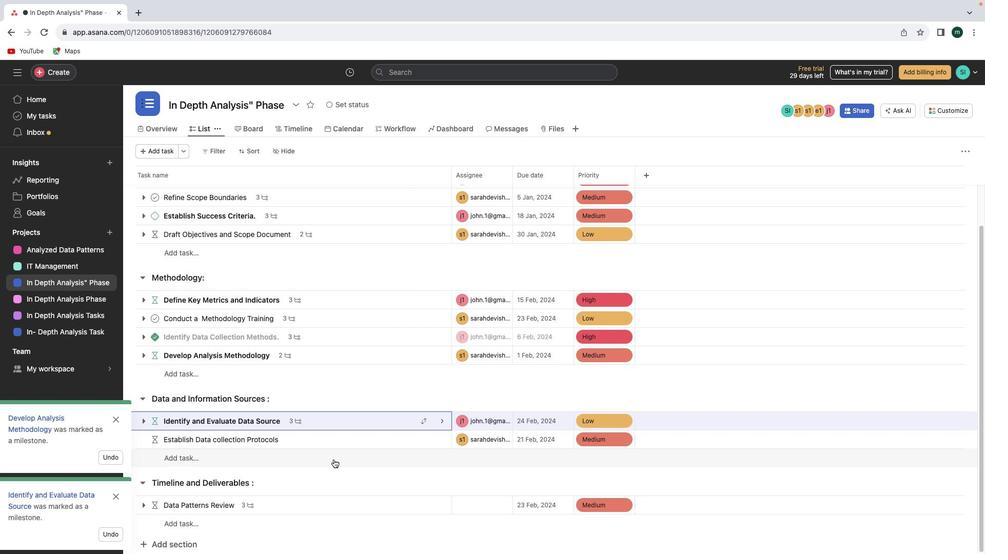 
Action: Mouse scrolled (332, 461) with delta (0, -1)
Screenshot: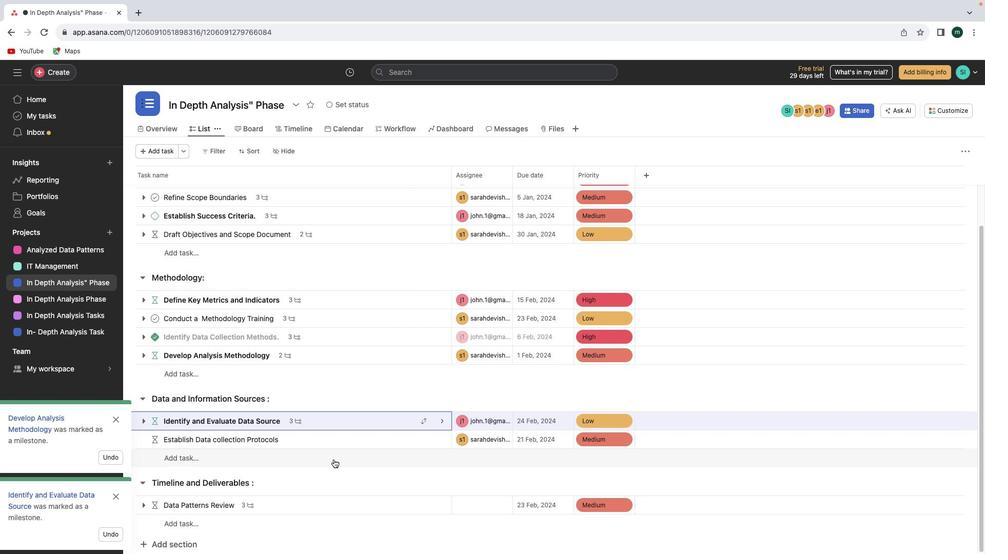 
Action: Mouse moved to (343, 508)
Screenshot: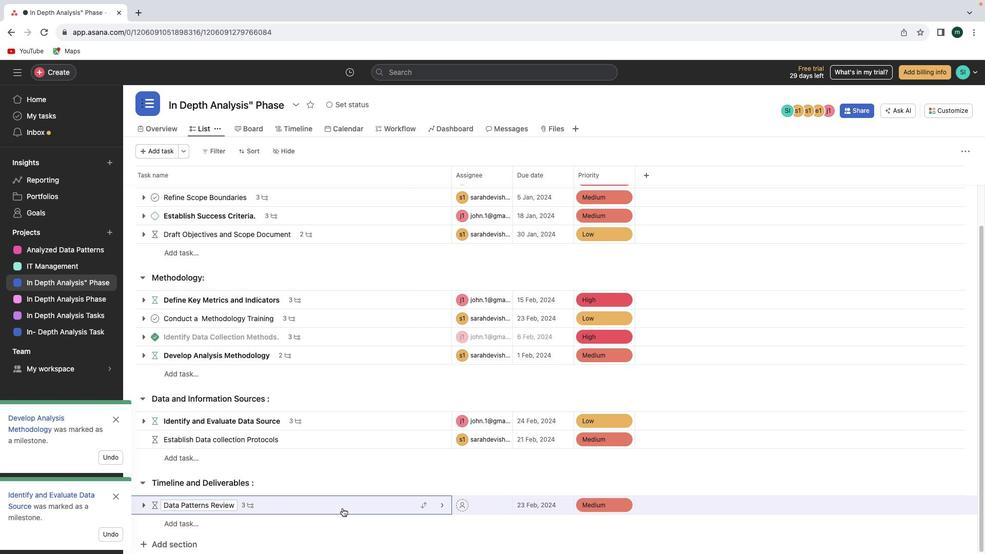 
Action: Mouse pressed left at (343, 508)
Screenshot: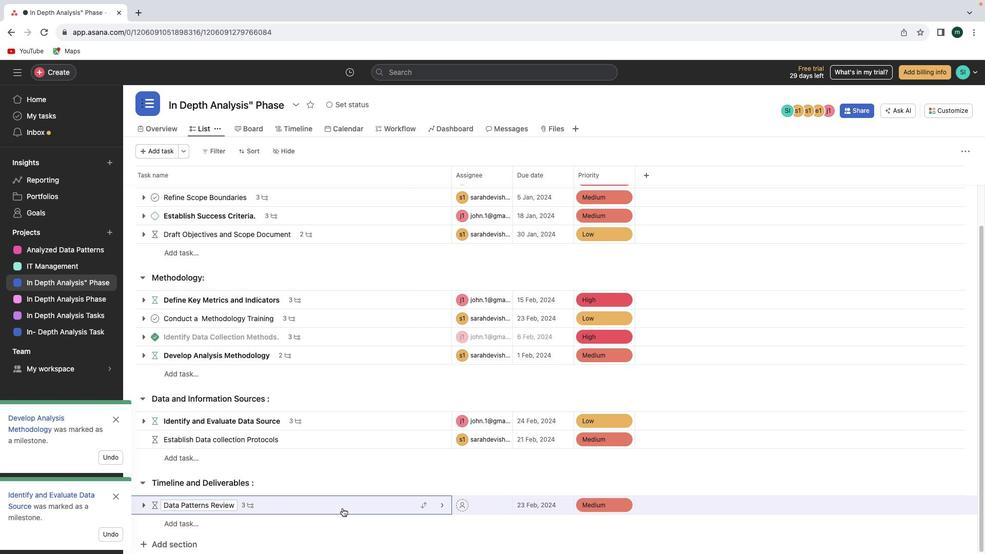 
Action: Mouse moved to (880, 101)
Screenshot: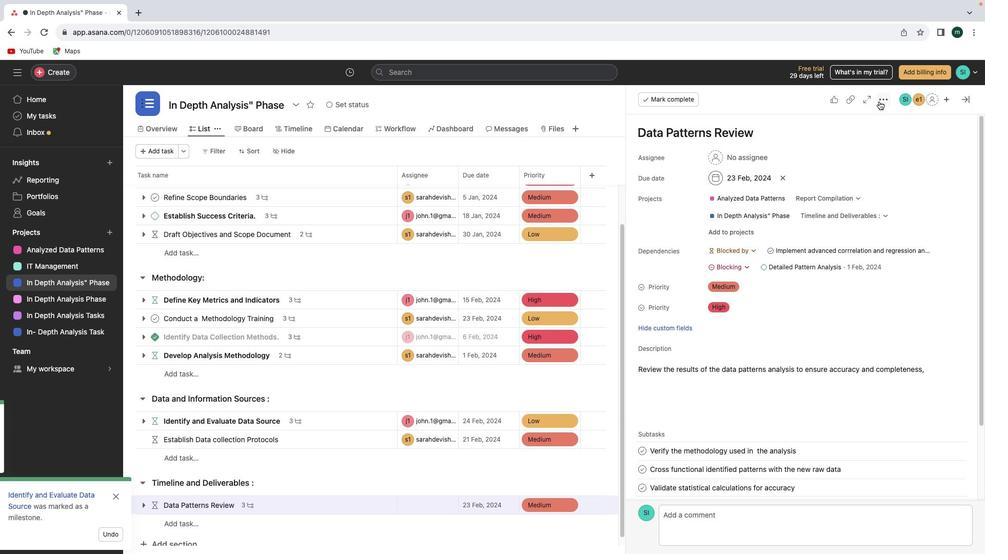 
Action: Mouse pressed left at (880, 101)
Screenshot: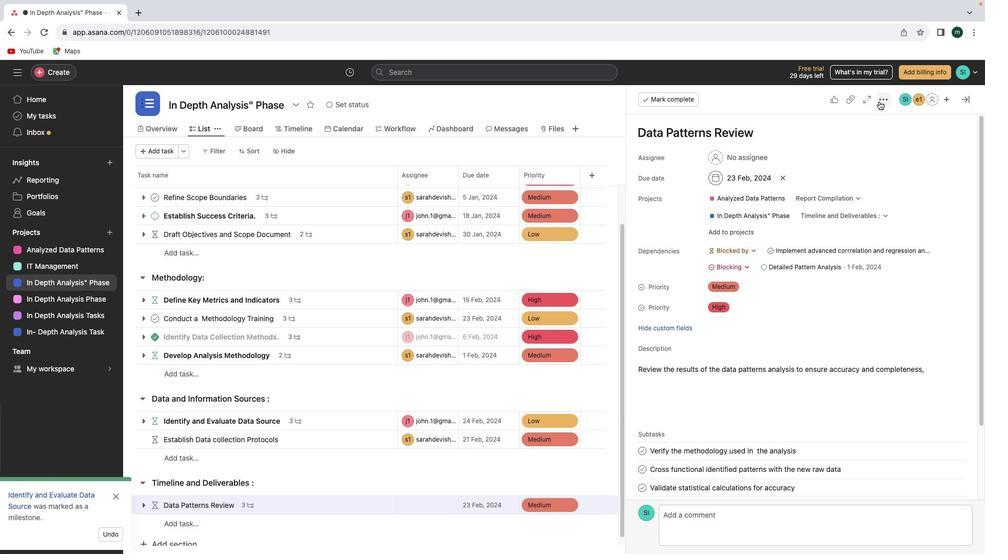 
Action: Mouse moved to (833, 308)
Screenshot: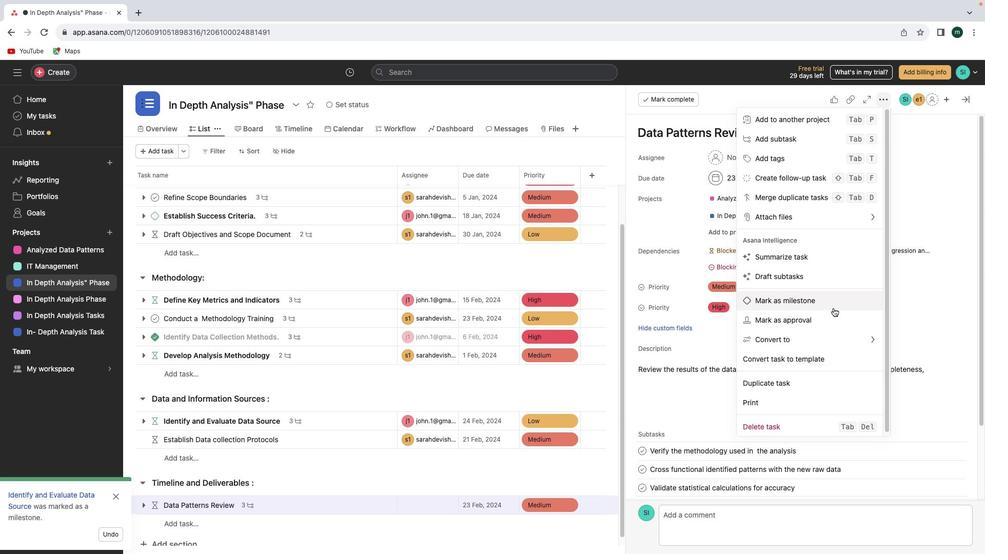 
Action: Mouse pressed left at (833, 308)
Screenshot: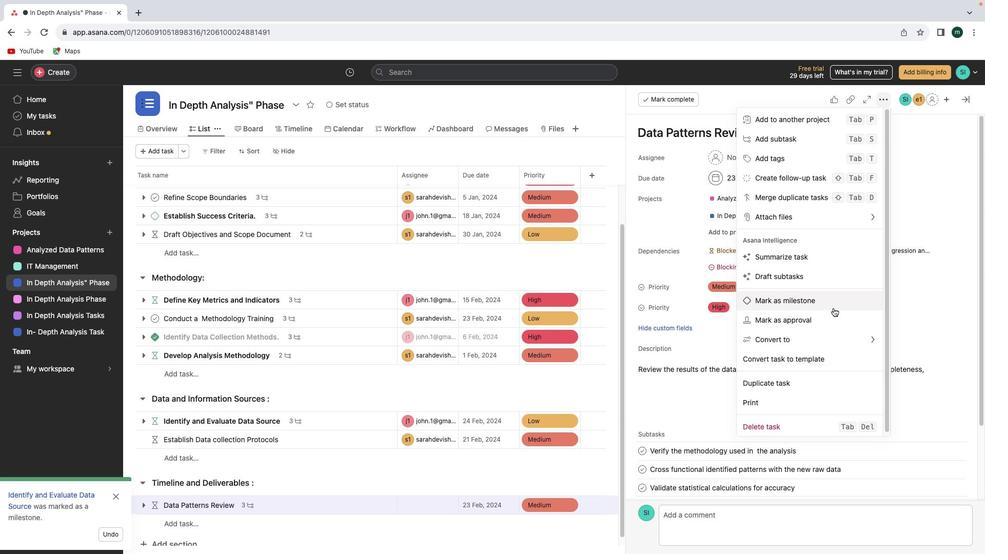 
Action: Mouse moved to (962, 100)
Screenshot: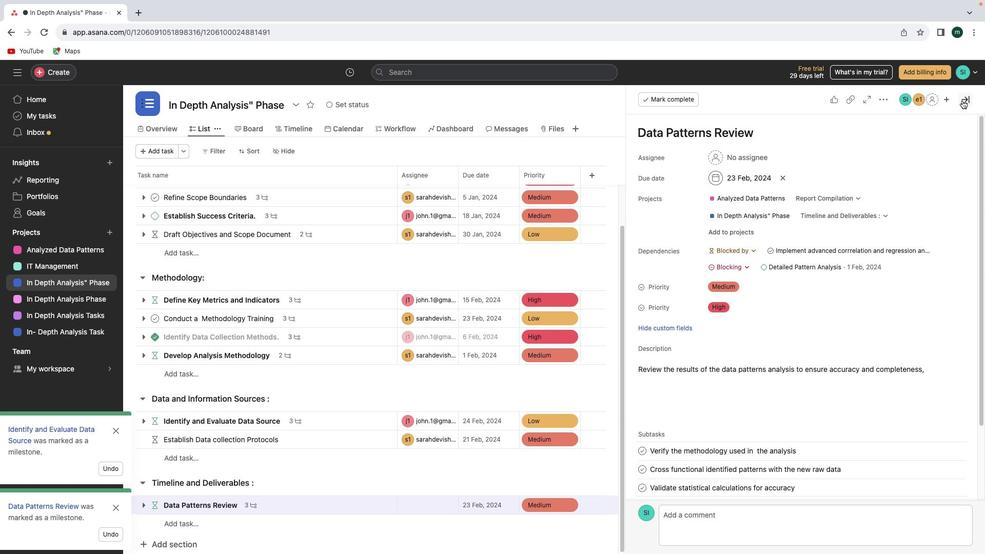 
Action: Mouse pressed left at (962, 100)
Screenshot: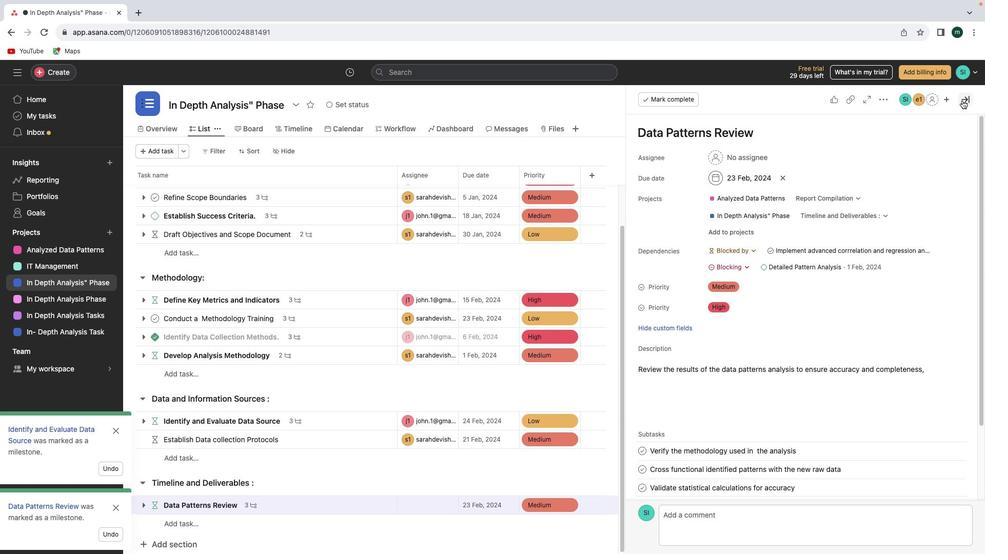 
Action: Mouse moved to (693, 324)
Screenshot: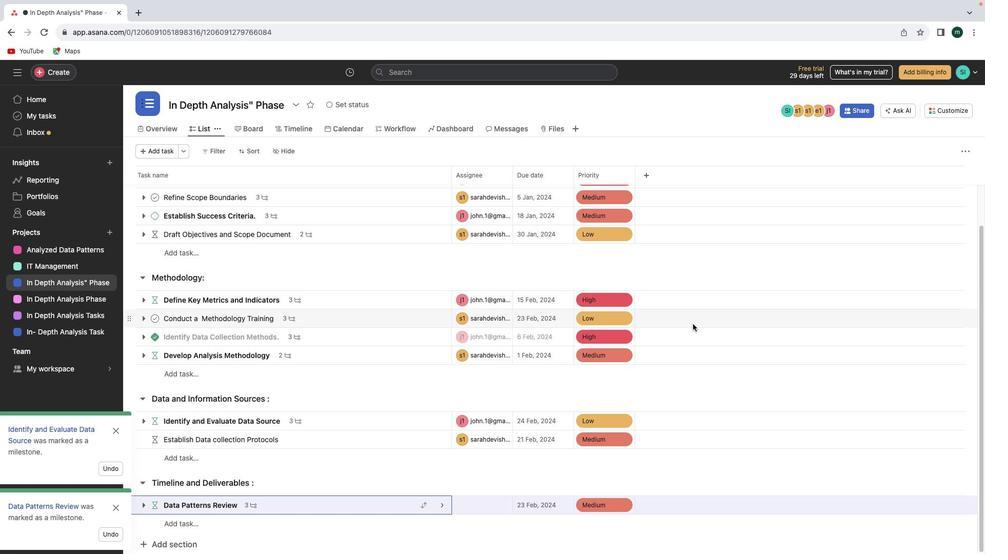 
